 Task: Look for space in Málaga, Spain from 4th June, 2023 to 8th June, 2023 for 2 adults in price range Rs.8000 to Rs.16000. Place can be private room with 1  bedroom having 1 bed and 1 bathroom. Property type can be house, flat, guest house, hotel. Booking option can be shelf check-in. Required host language is English.
Action: Mouse moved to (253, 137)
Screenshot: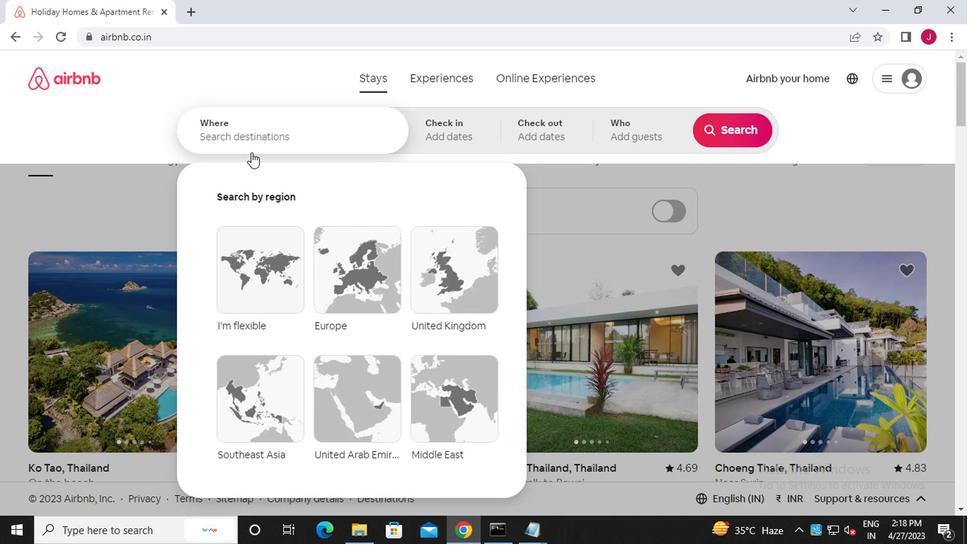 
Action: Mouse pressed left at (253, 137)
Screenshot: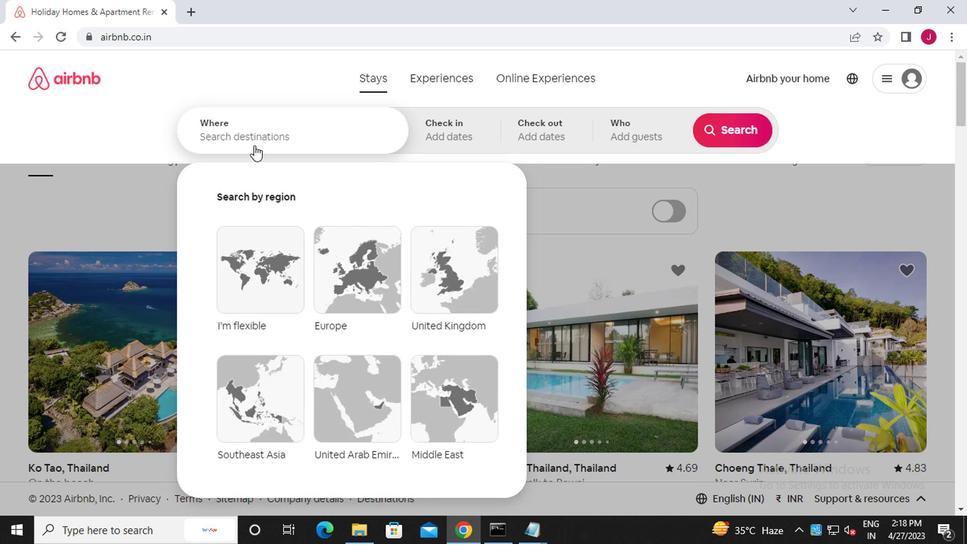 
Action: Mouse moved to (250, 137)
Screenshot: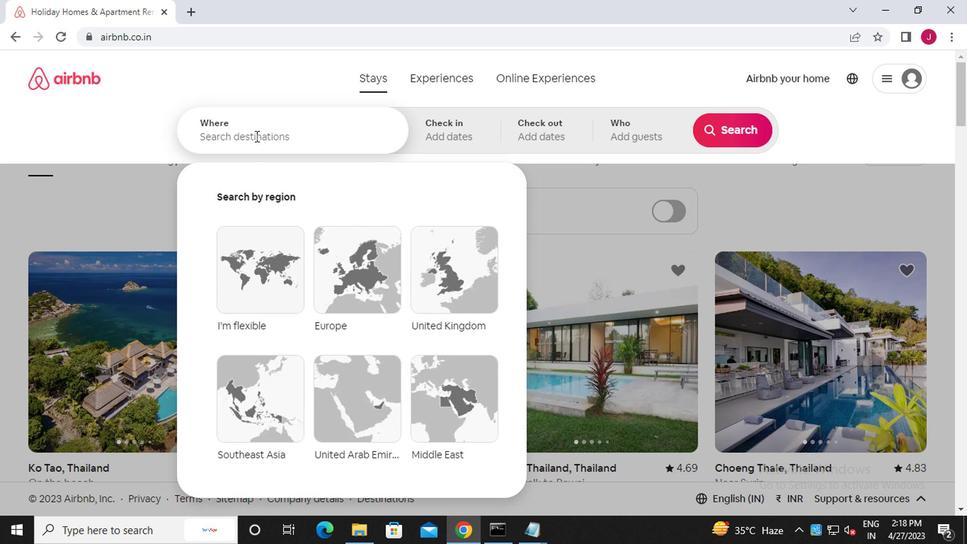 
Action: Key pressed m<Key.caps_lock>alaga
Screenshot: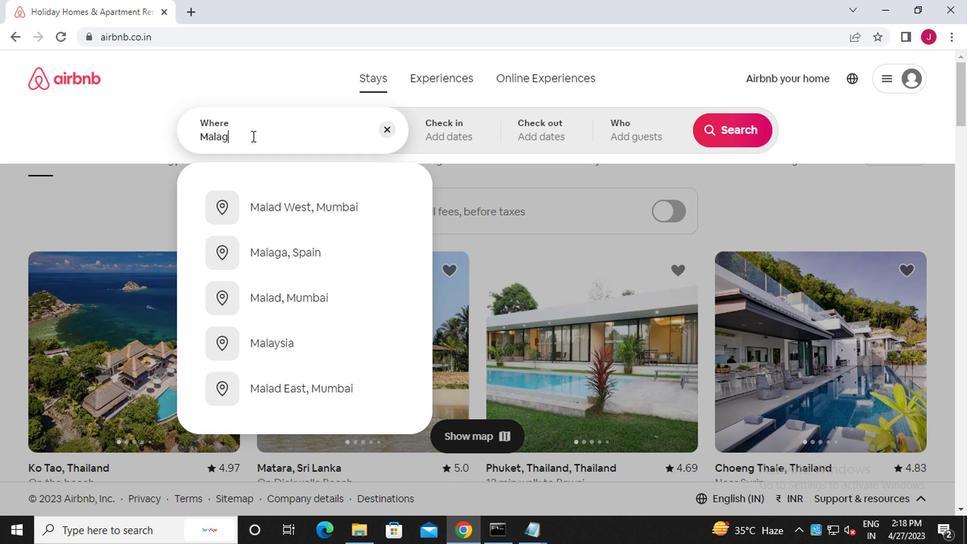 
Action: Mouse moved to (292, 203)
Screenshot: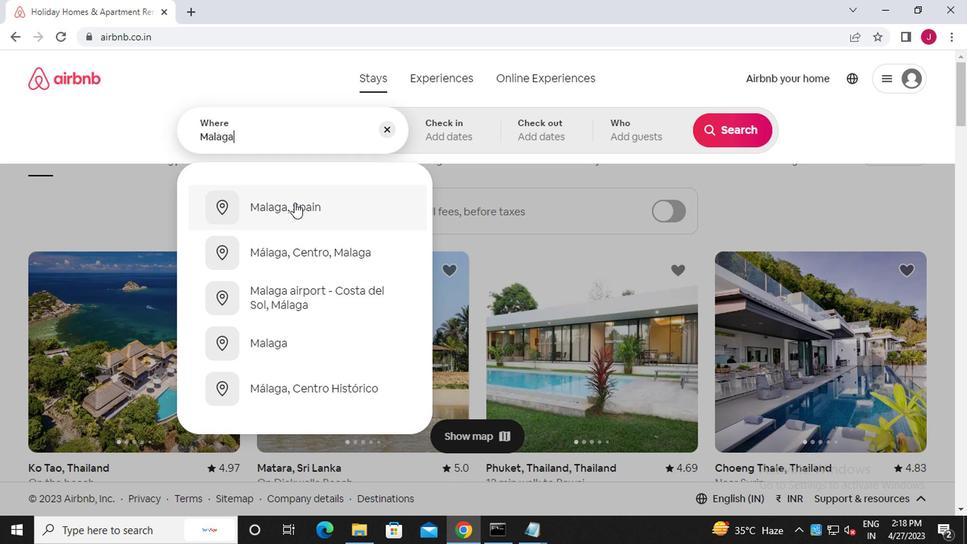 
Action: Mouse pressed left at (292, 203)
Screenshot: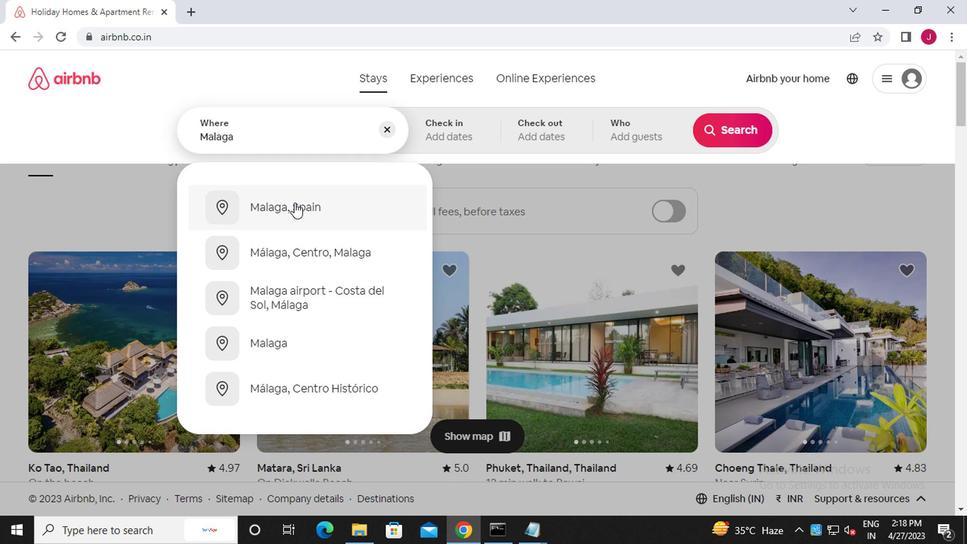 
Action: Mouse moved to (722, 243)
Screenshot: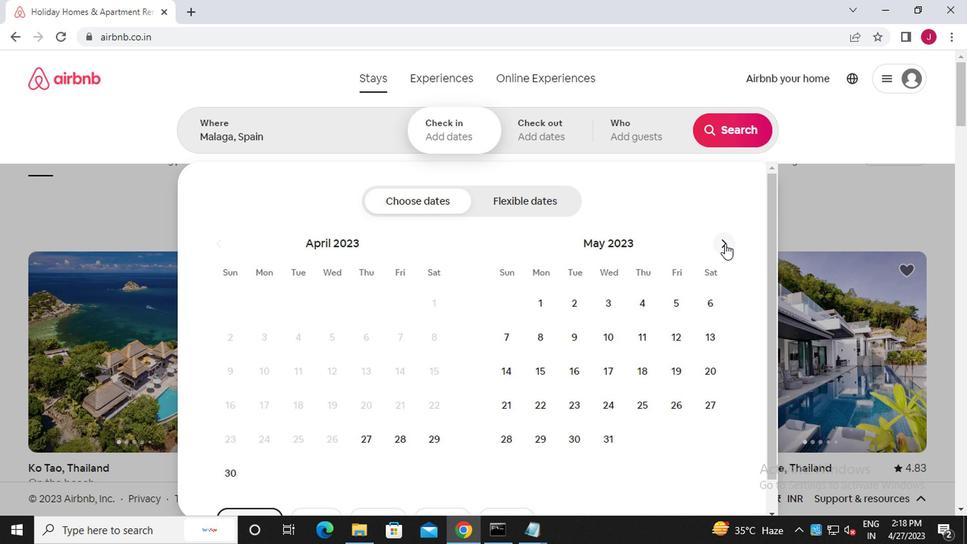 
Action: Mouse pressed left at (722, 243)
Screenshot: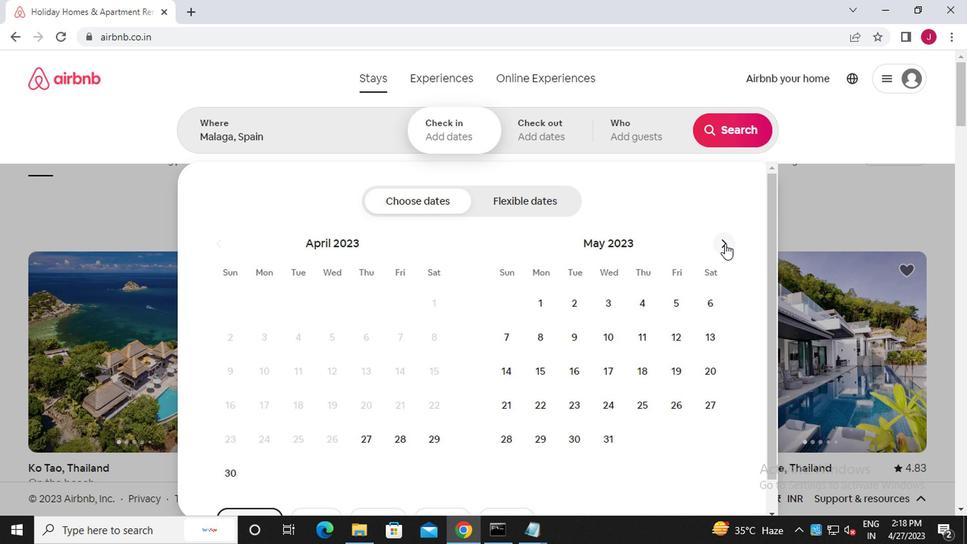 
Action: Mouse moved to (515, 330)
Screenshot: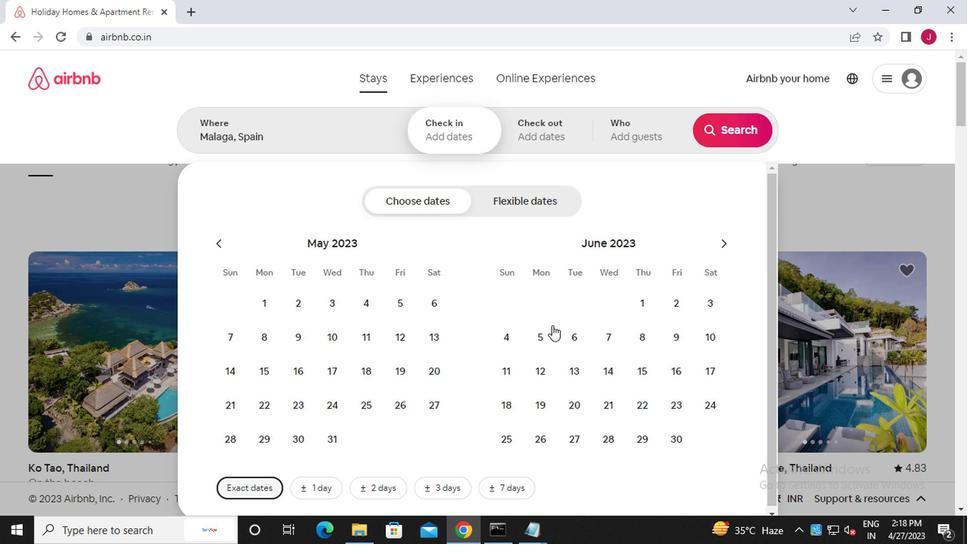 
Action: Mouse pressed left at (515, 330)
Screenshot: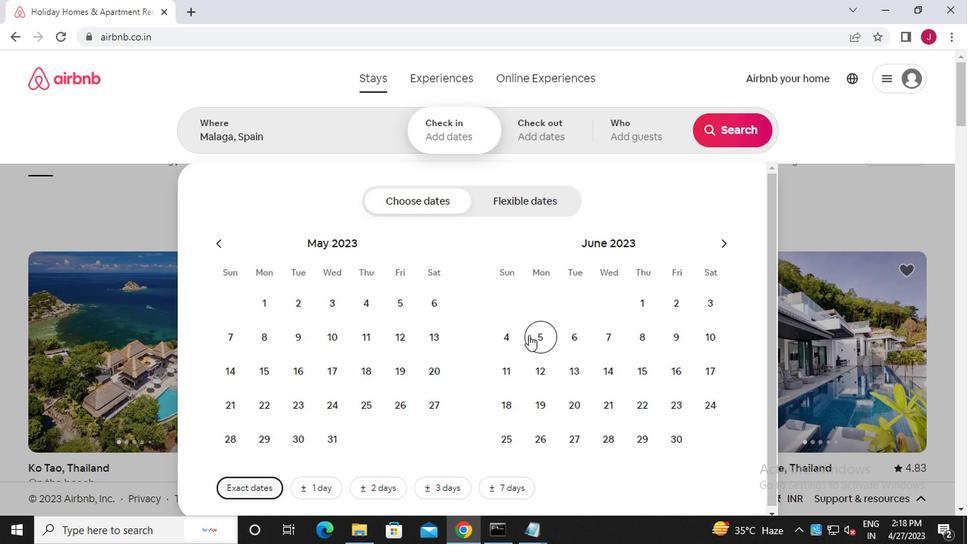 
Action: Mouse moved to (651, 332)
Screenshot: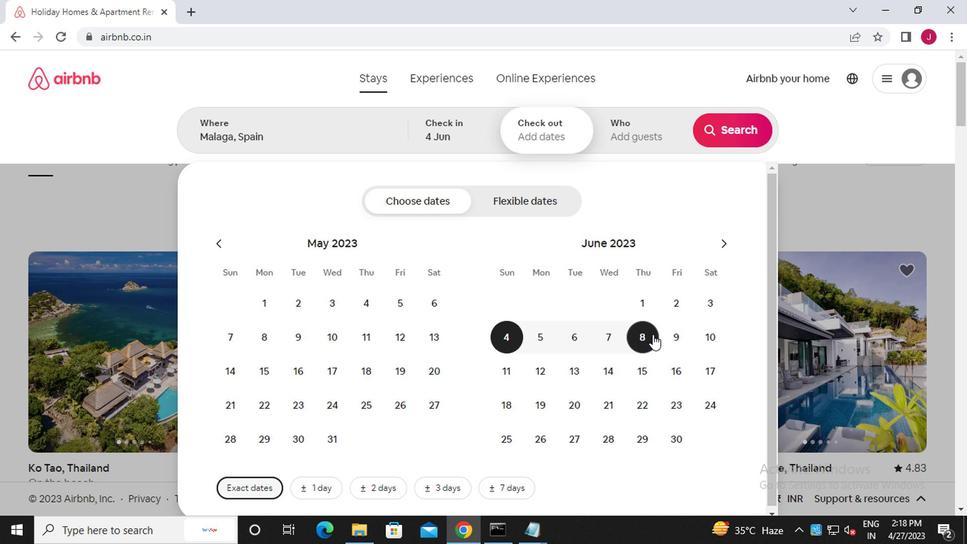 
Action: Mouse pressed left at (651, 332)
Screenshot: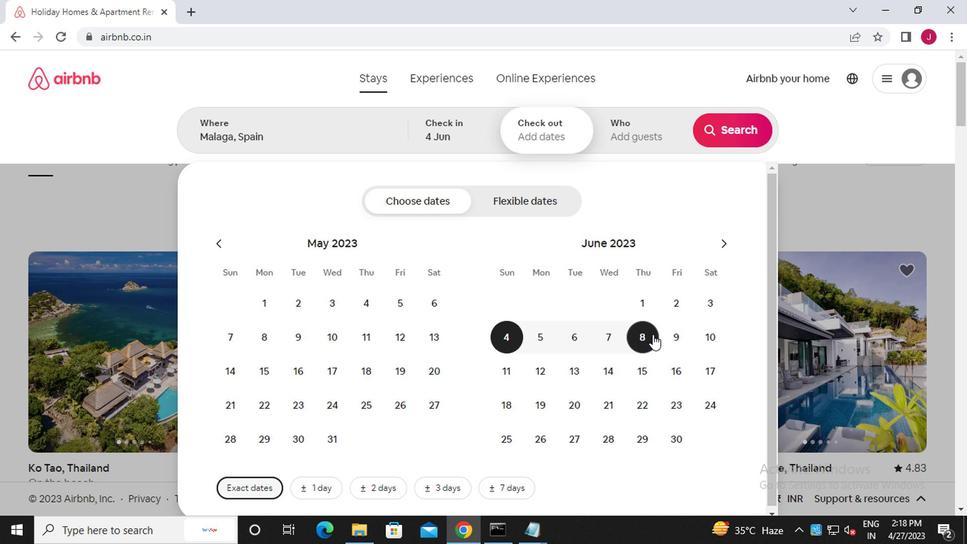 
Action: Mouse moved to (650, 140)
Screenshot: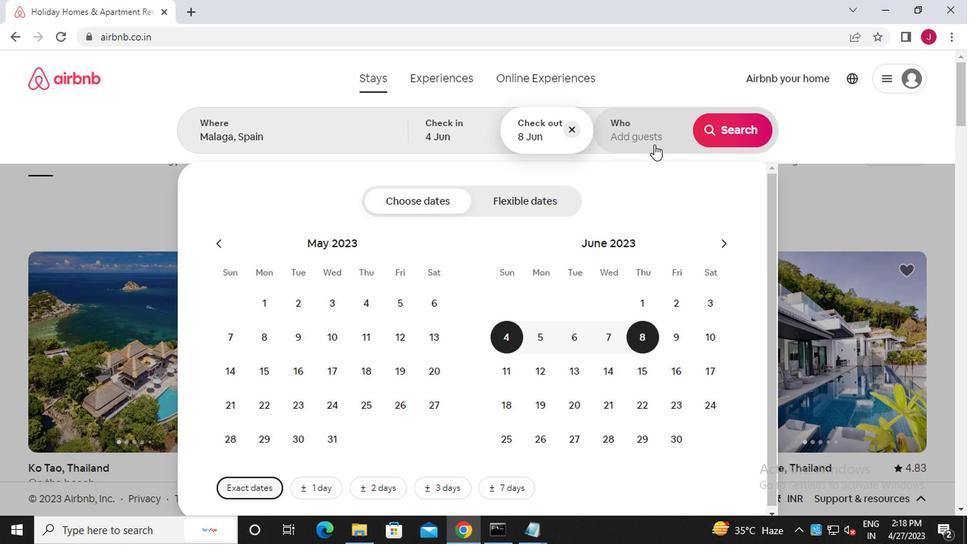 
Action: Mouse pressed left at (650, 140)
Screenshot: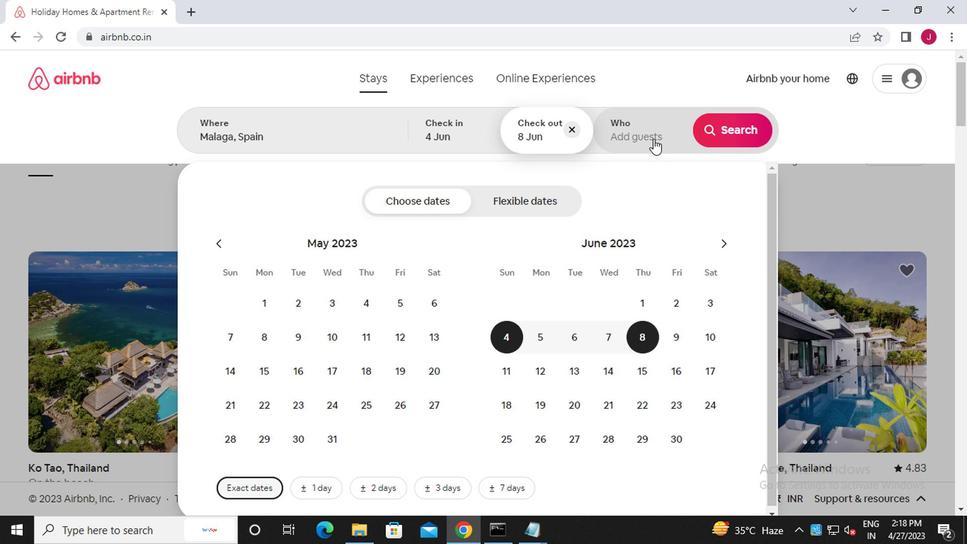 
Action: Mouse moved to (731, 207)
Screenshot: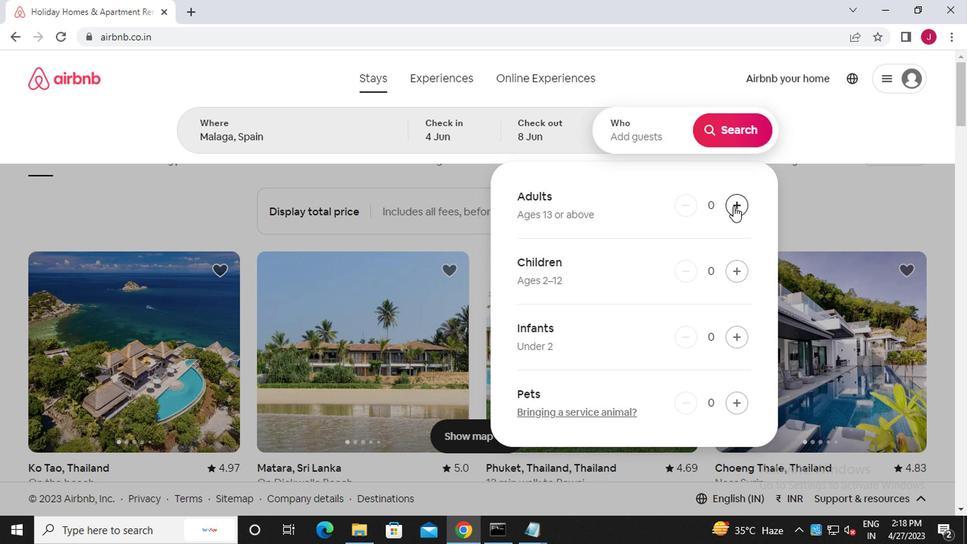 
Action: Mouse pressed left at (731, 207)
Screenshot: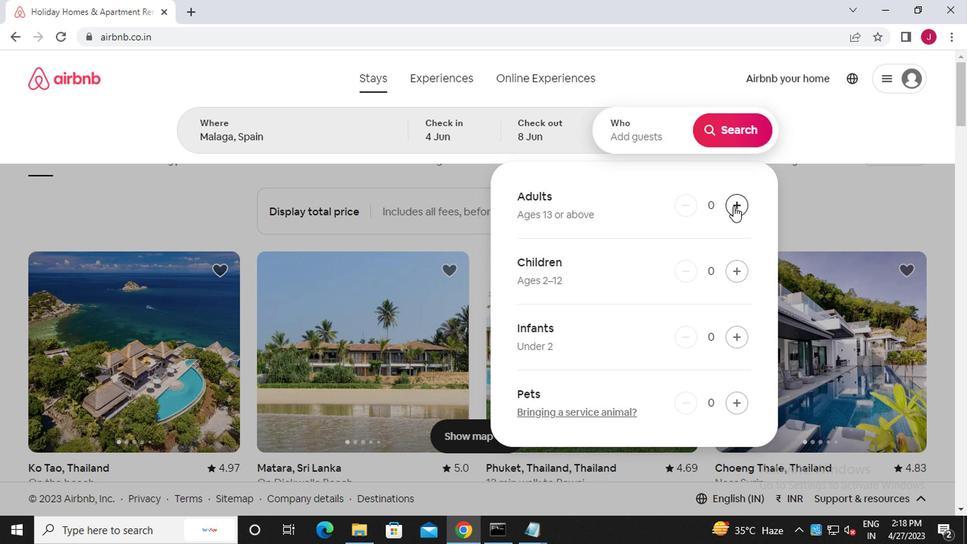 
Action: Mouse moved to (732, 207)
Screenshot: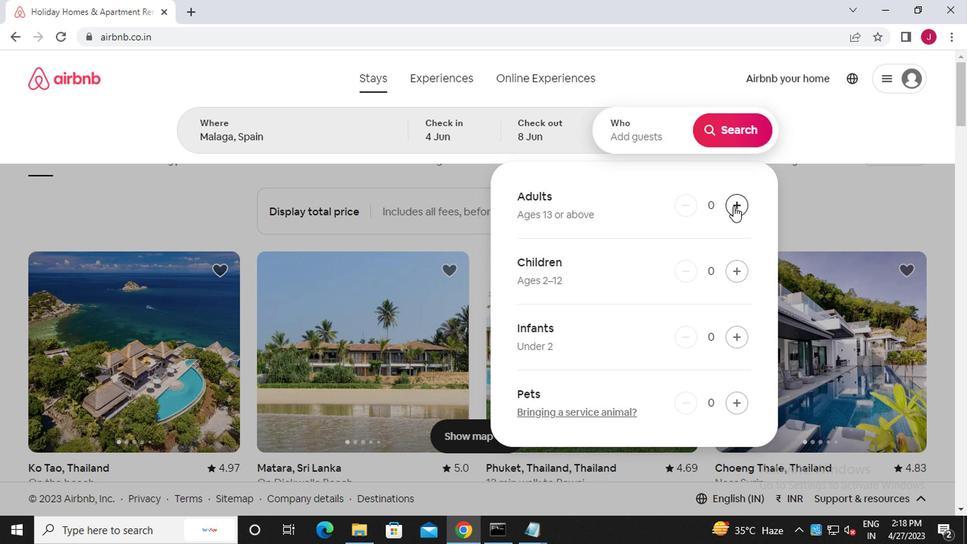 
Action: Mouse pressed left at (732, 207)
Screenshot: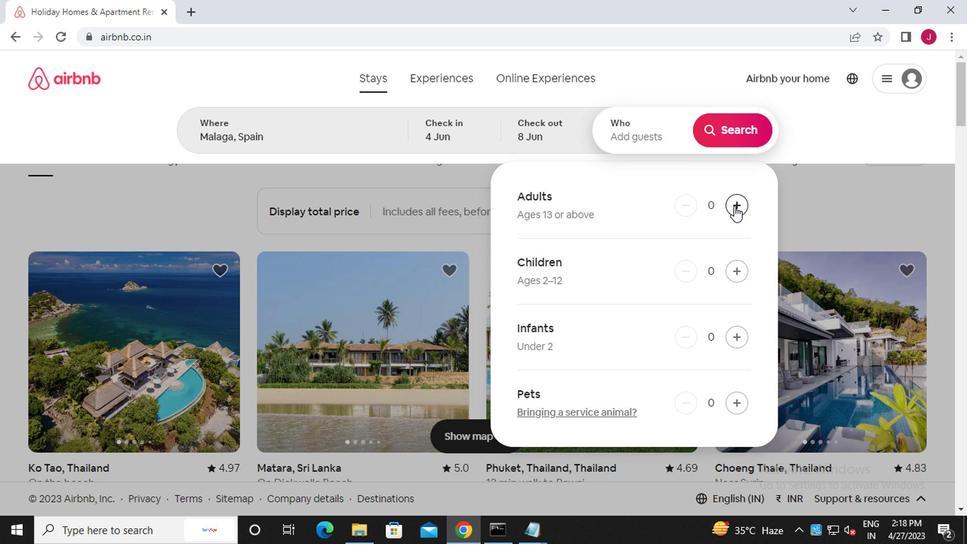 
Action: Mouse moved to (733, 130)
Screenshot: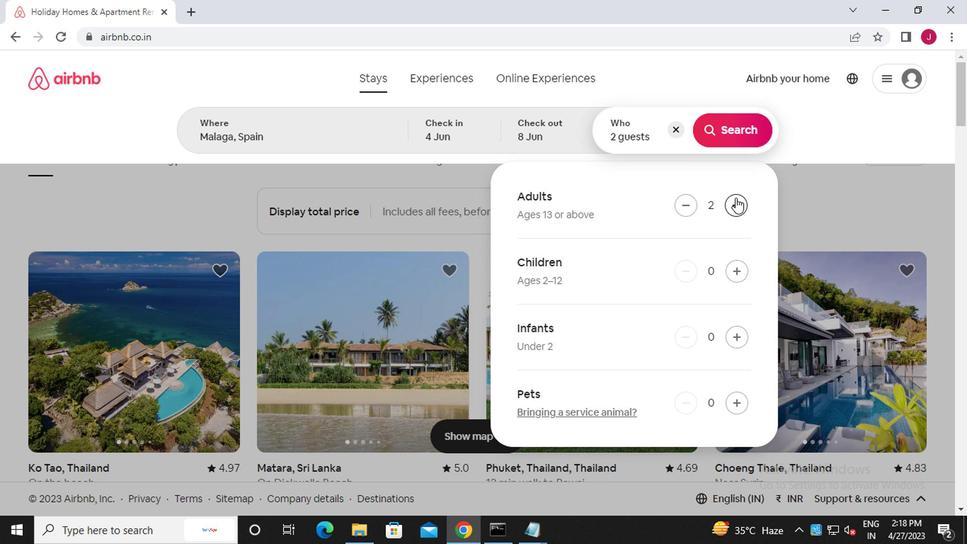 
Action: Mouse pressed left at (733, 130)
Screenshot: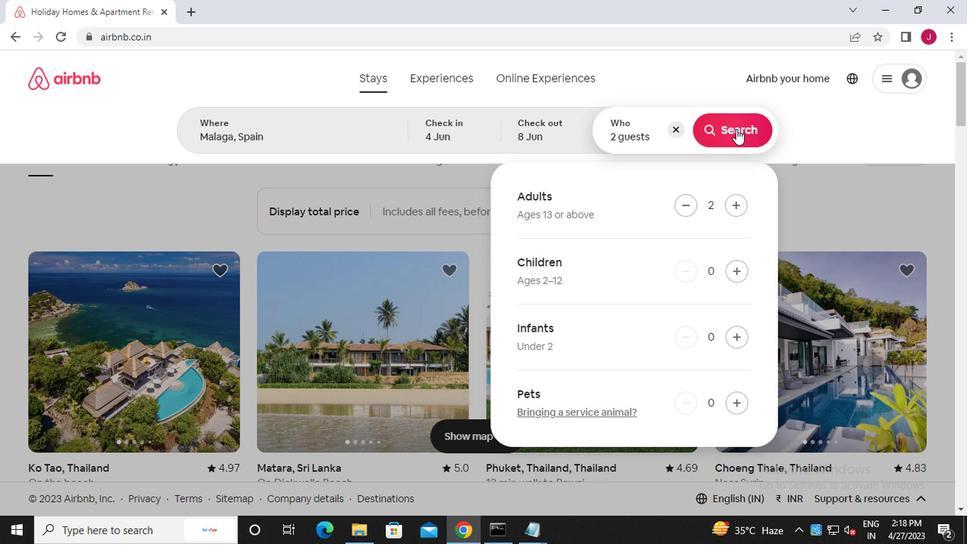 
Action: Mouse moved to (911, 138)
Screenshot: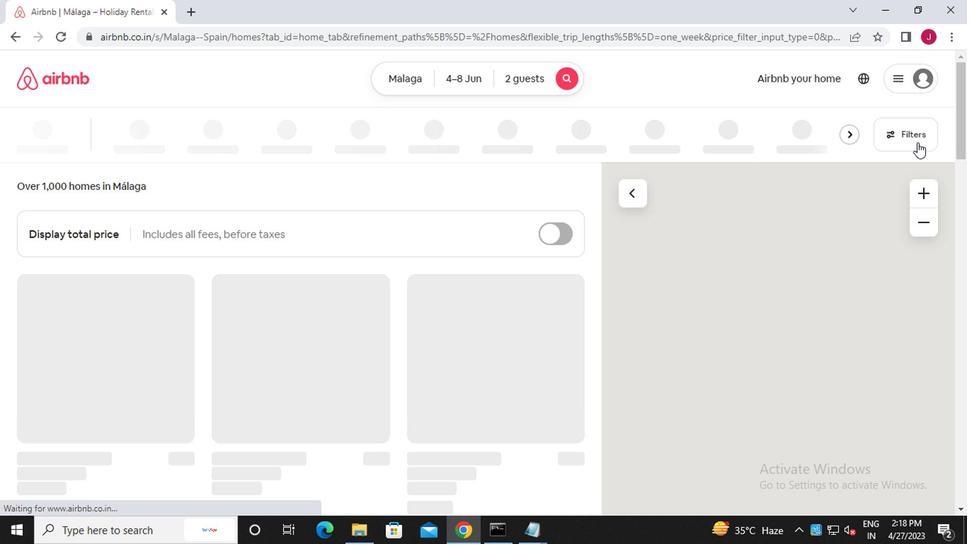 
Action: Mouse pressed left at (911, 138)
Screenshot: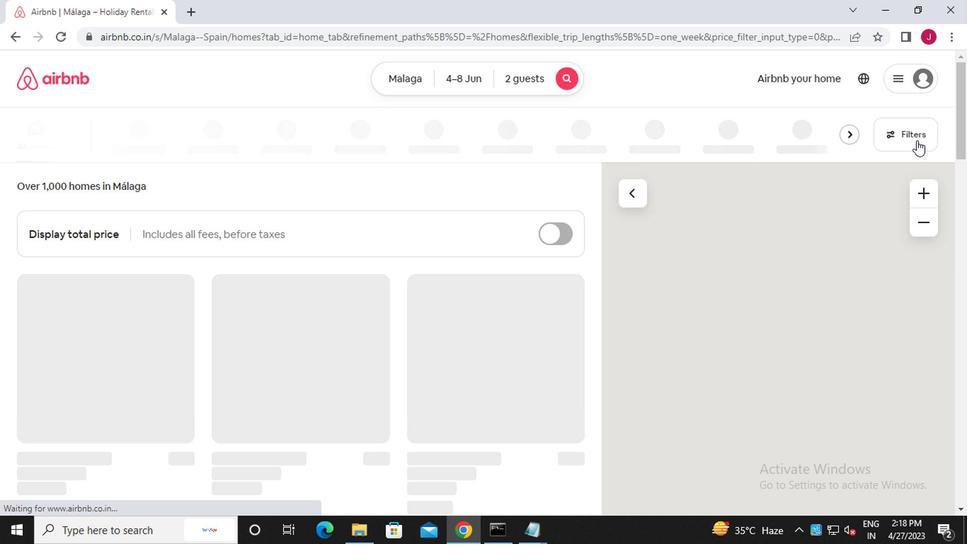
Action: Mouse moved to (325, 310)
Screenshot: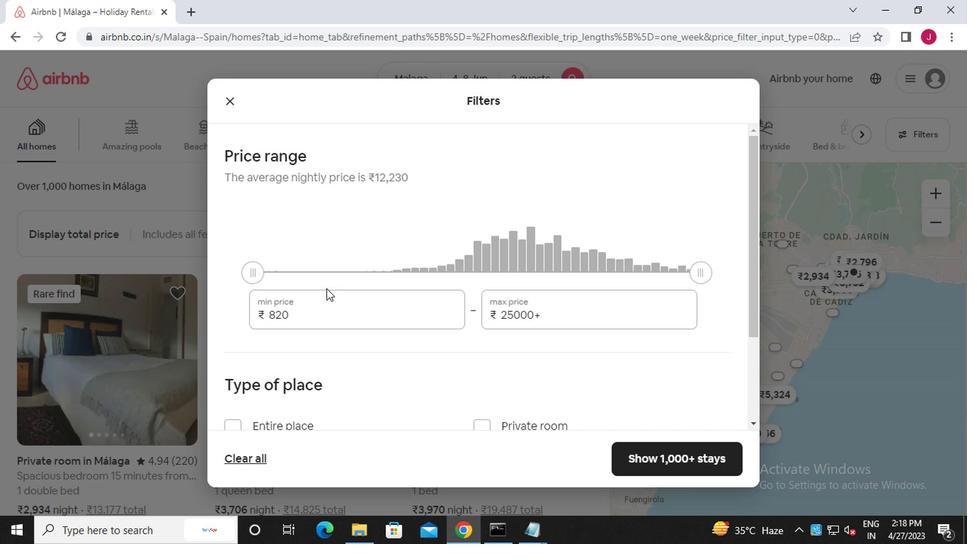 
Action: Mouse pressed left at (325, 310)
Screenshot: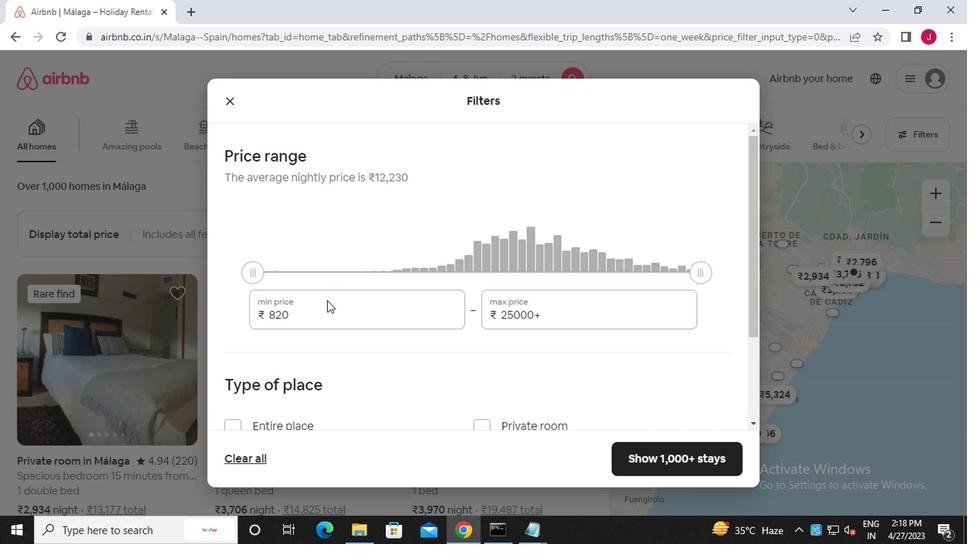 
Action: Mouse moved to (314, 306)
Screenshot: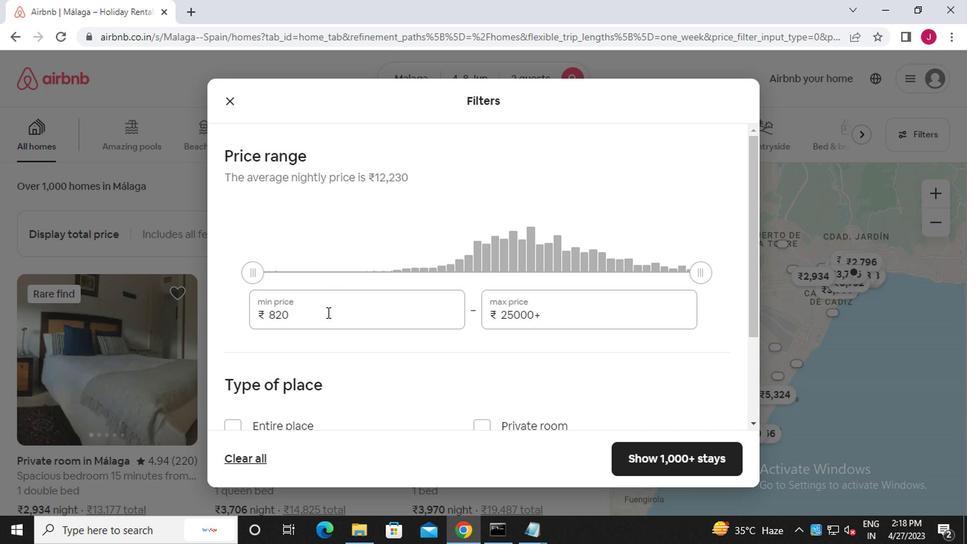 
Action: Key pressed <Key.backspace><Key.backspace><<96>><<96>><<96>>
Screenshot: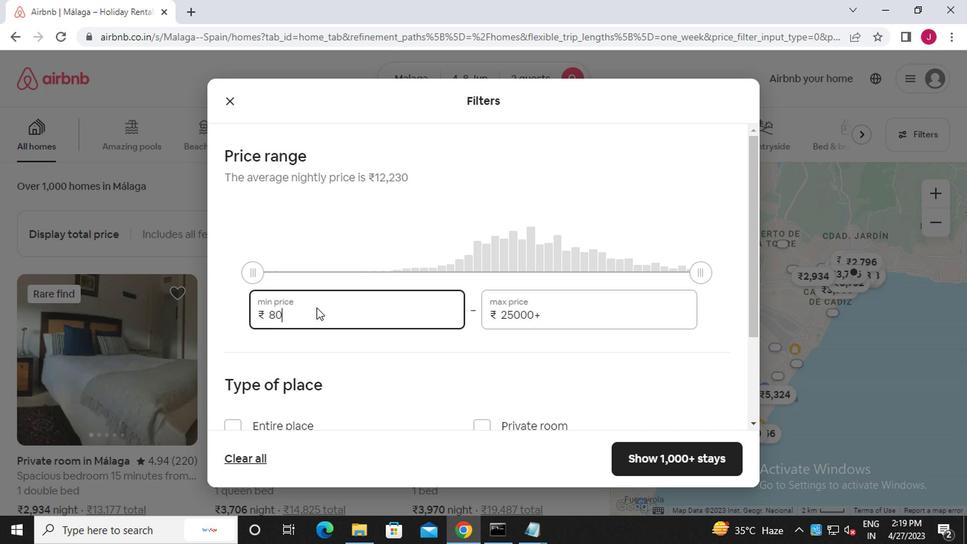 
Action: Mouse moved to (581, 306)
Screenshot: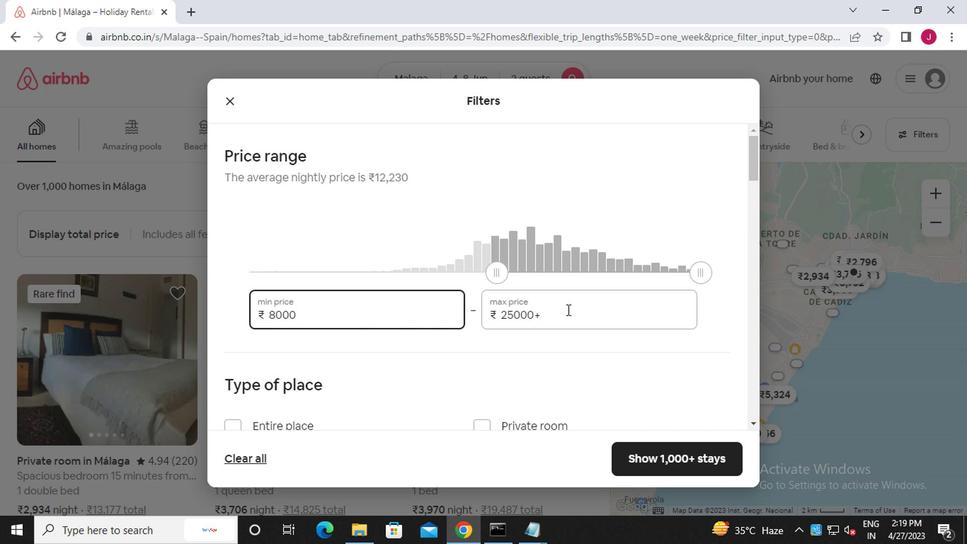
Action: Mouse pressed left at (581, 306)
Screenshot: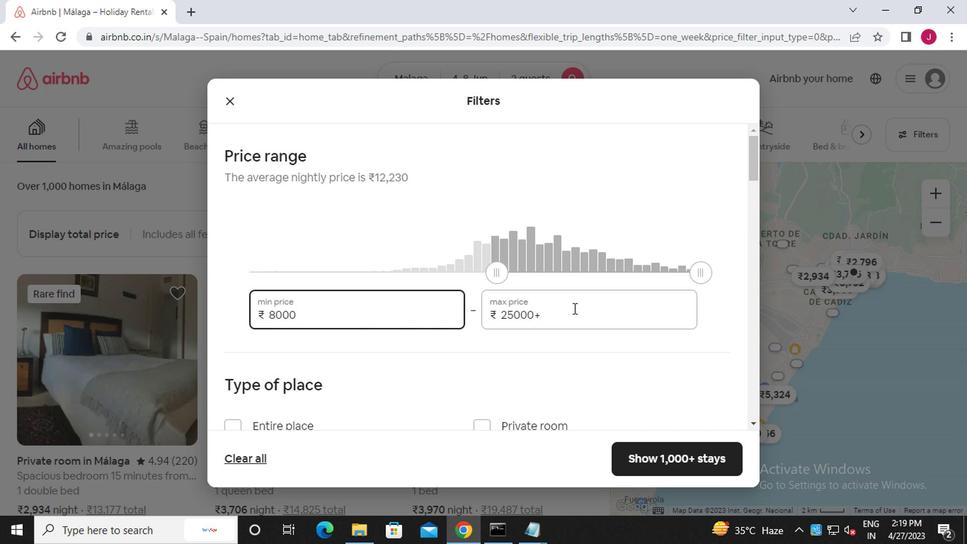 
Action: Mouse moved to (579, 306)
Screenshot: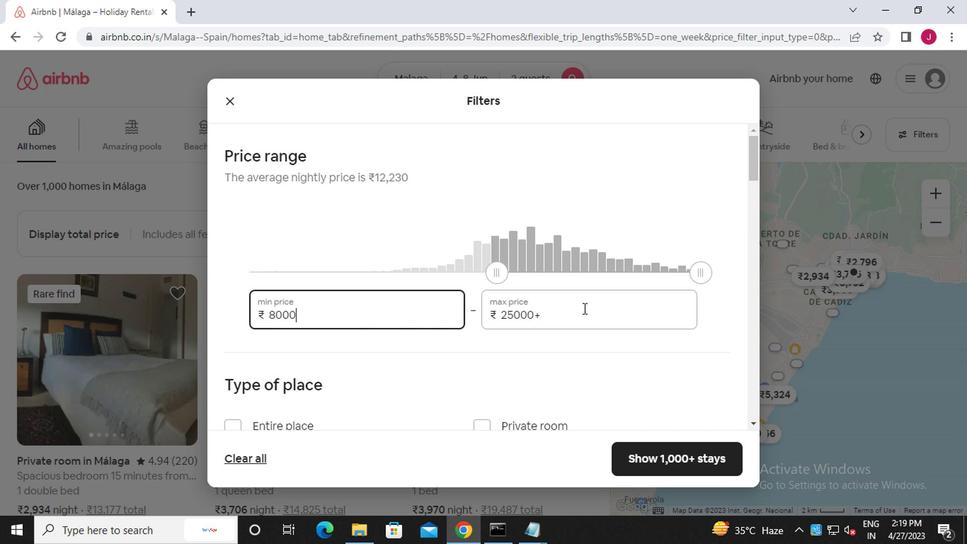 
Action: Key pressed <Key.backspace><Key.backspace><Key.backspace><Key.backspace><Key.backspace><Key.backspace><Key.backspace><Key.backspace><Key.backspace><Key.backspace><Key.backspace><Key.backspace><<97>><<102>><<96>><<96>><<96>>
Screenshot: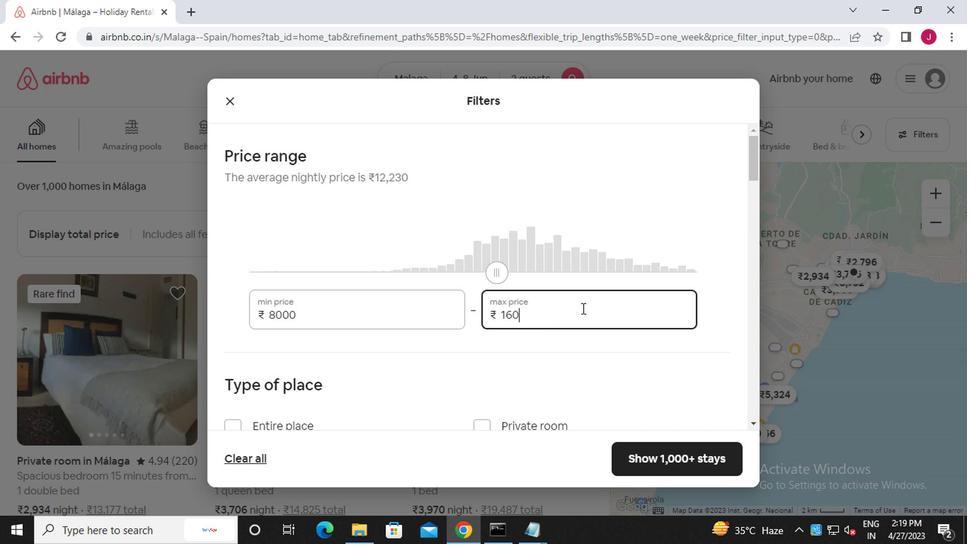 
Action: Mouse moved to (579, 306)
Screenshot: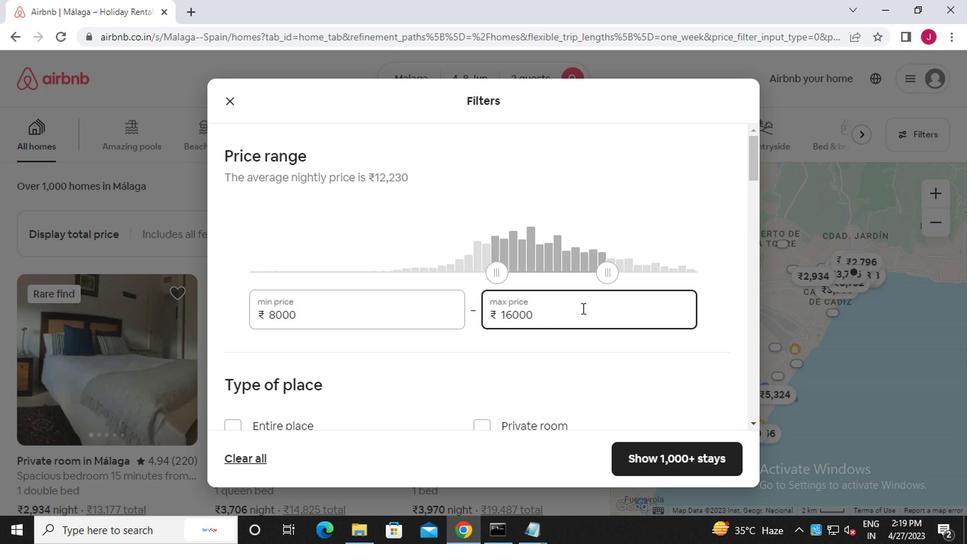 
Action: Mouse scrolled (579, 305) with delta (0, -1)
Screenshot: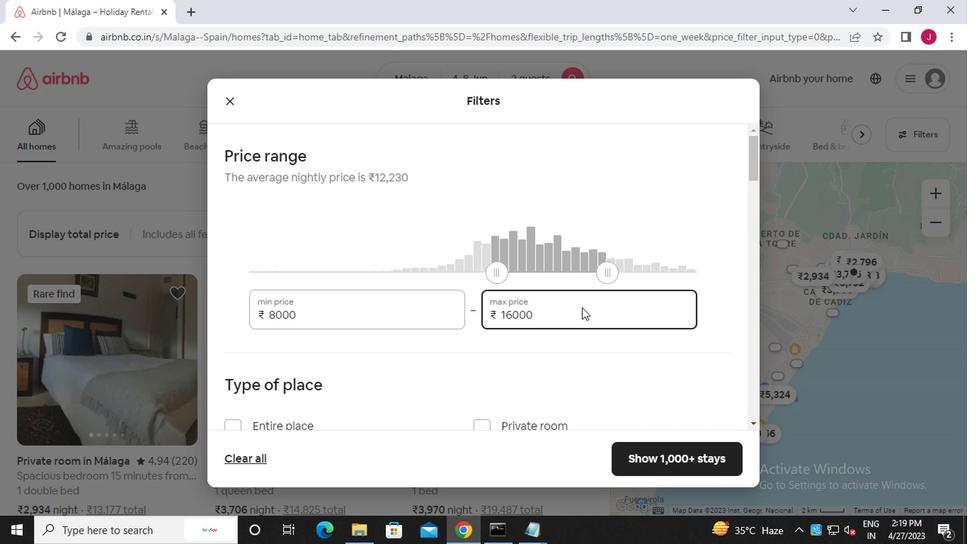 
Action: Mouse moved to (578, 306)
Screenshot: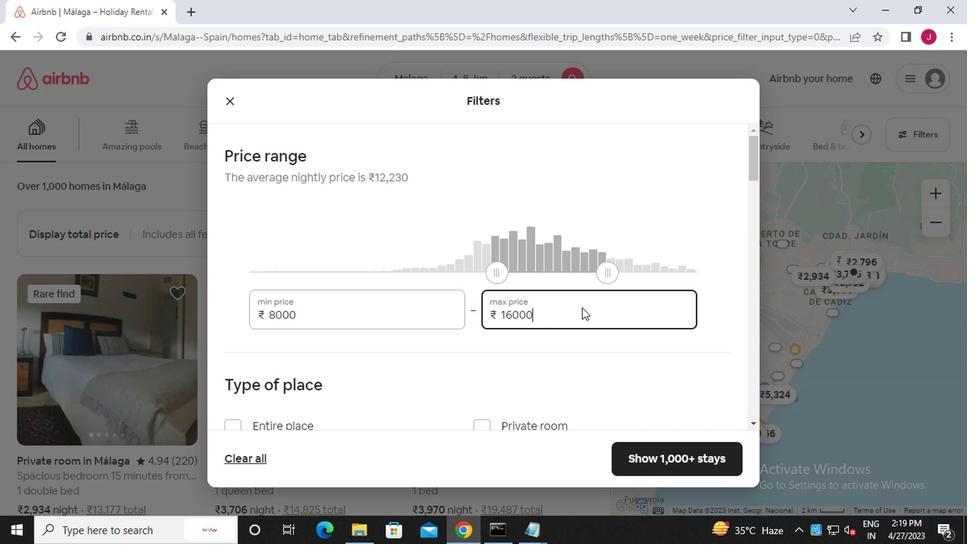 
Action: Mouse scrolled (578, 305) with delta (0, -1)
Screenshot: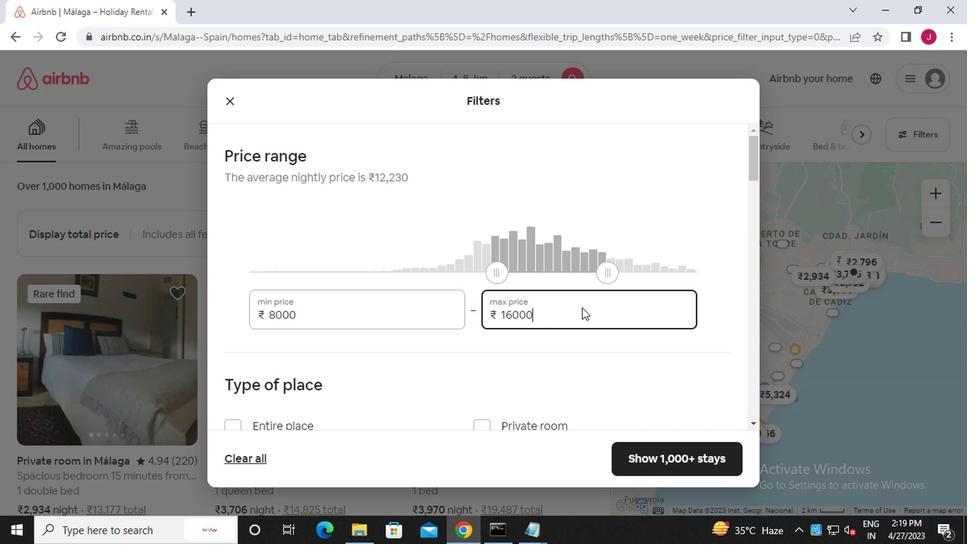 
Action: Mouse moved to (487, 287)
Screenshot: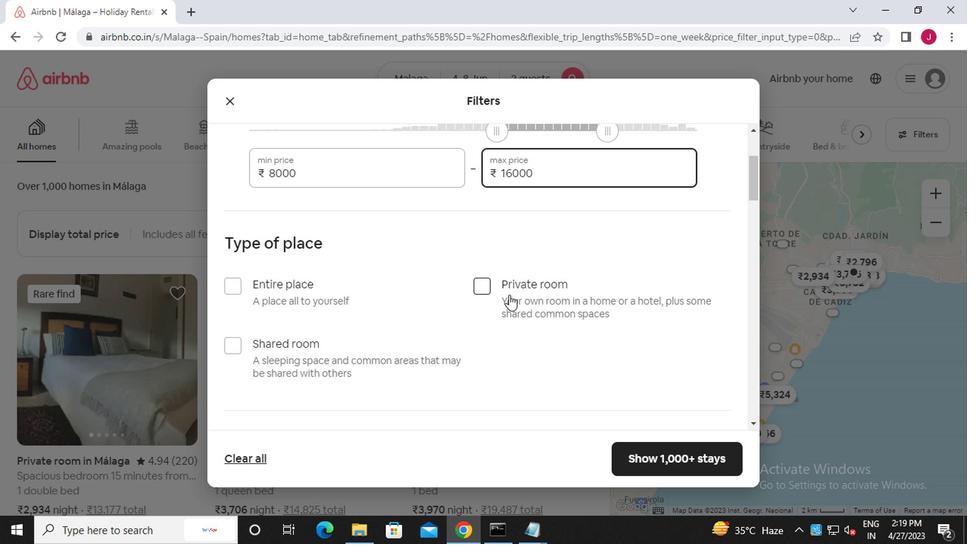 
Action: Mouse pressed left at (487, 287)
Screenshot: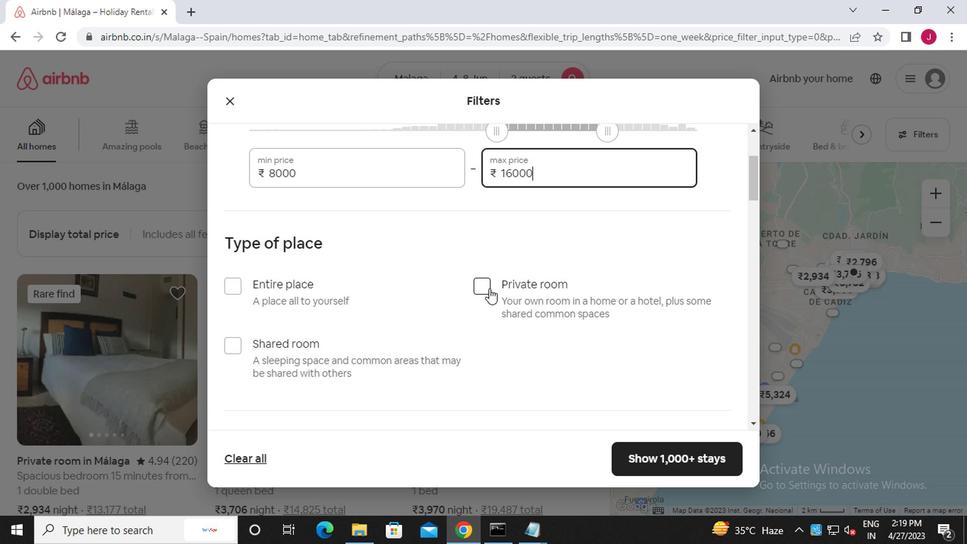 
Action: Mouse moved to (412, 319)
Screenshot: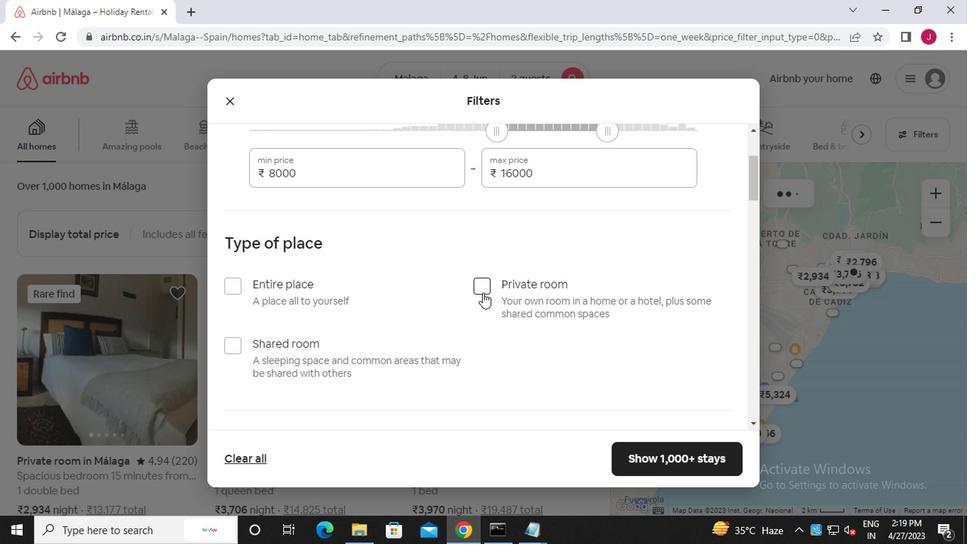
Action: Mouse scrolled (412, 318) with delta (0, -1)
Screenshot: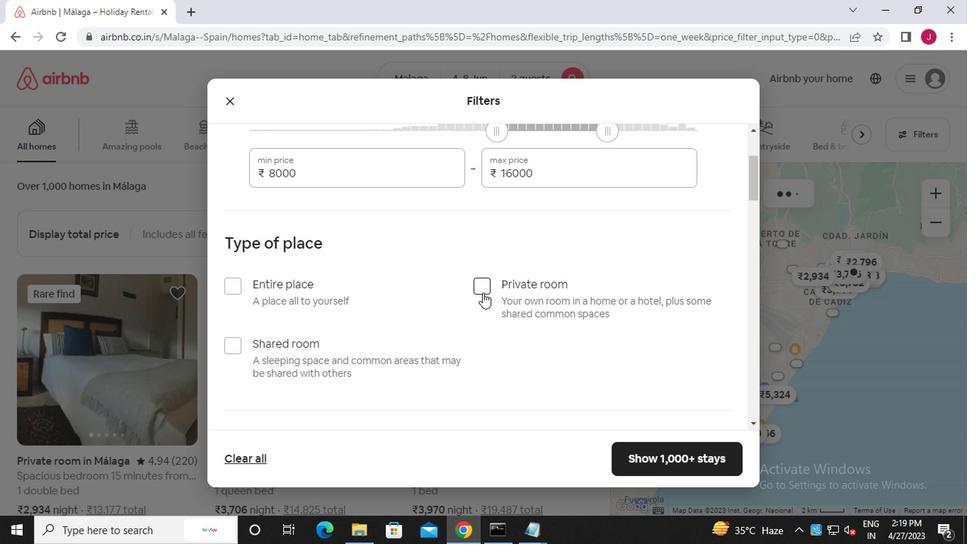 
Action: Mouse moved to (408, 319)
Screenshot: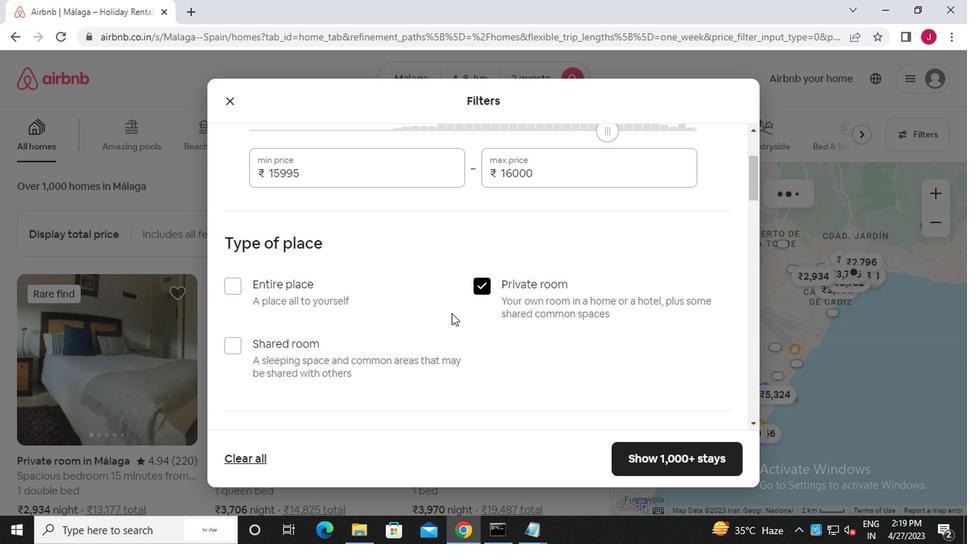 
Action: Mouse scrolled (408, 318) with delta (0, -1)
Screenshot: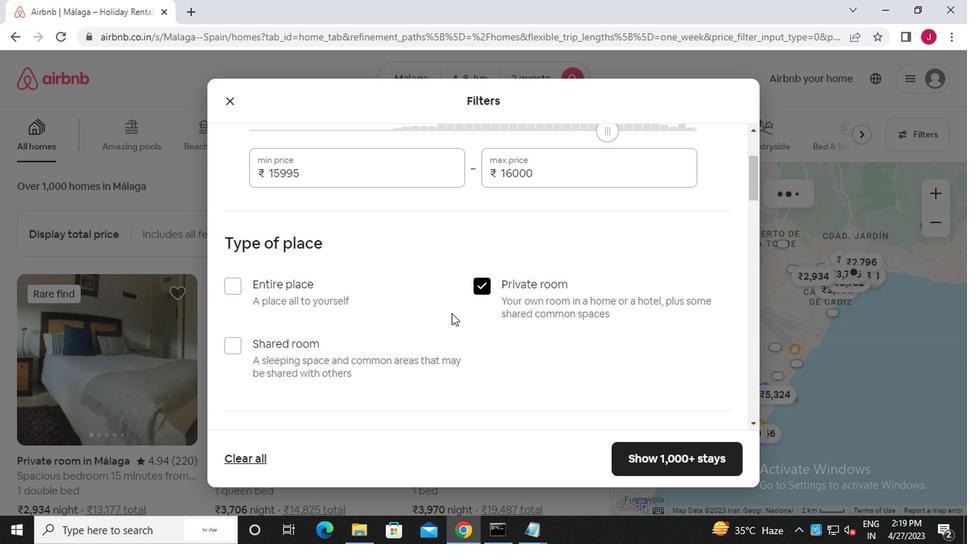 
Action: Mouse moved to (404, 319)
Screenshot: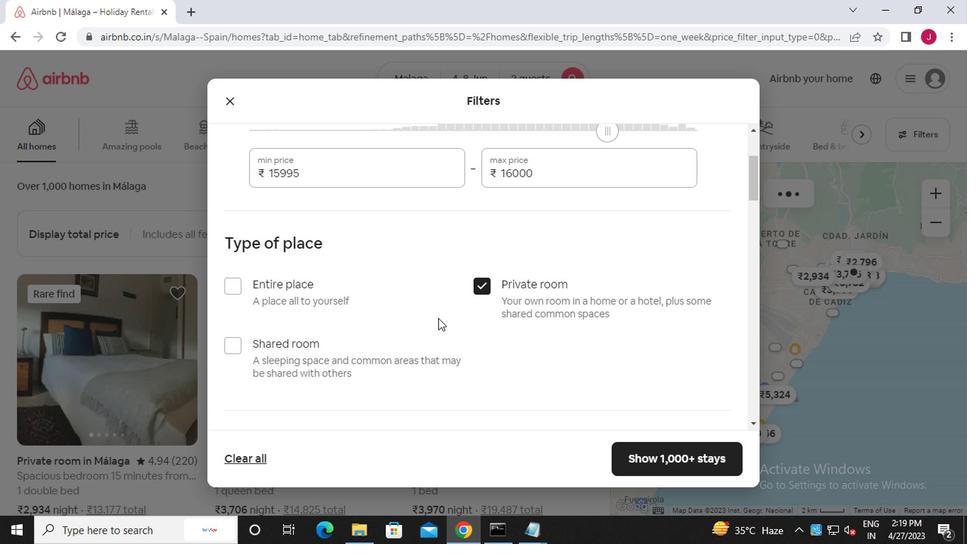 
Action: Mouse scrolled (404, 318) with delta (0, -1)
Screenshot: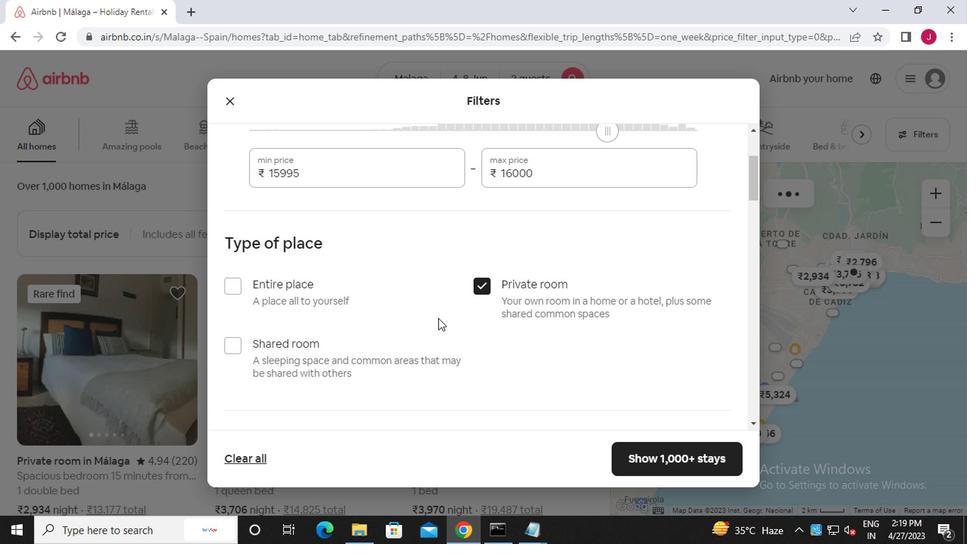 
Action: Mouse moved to (404, 319)
Screenshot: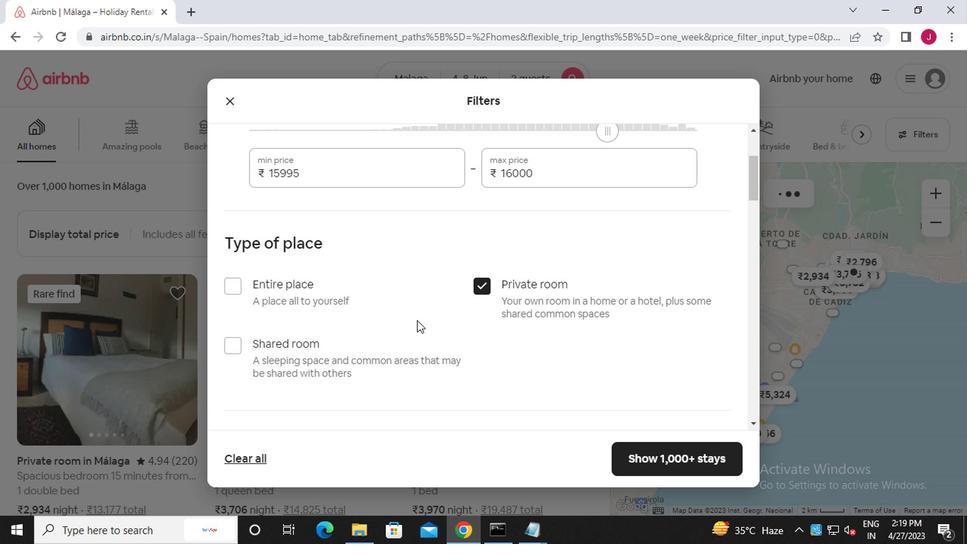 
Action: Mouse scrolled (404, 318) with delta (0, -1)
Screenshot: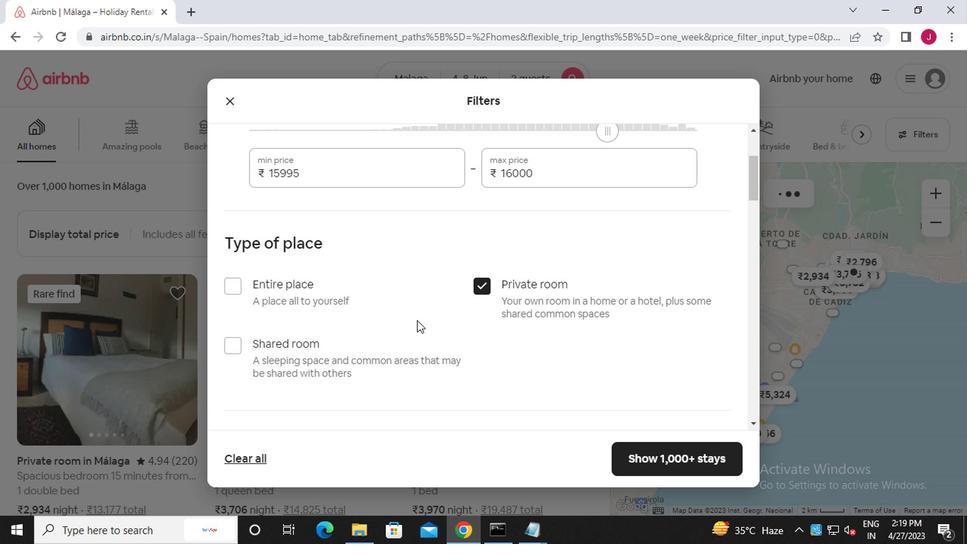 
Action: Mouse moved to (301, 236)
Screenshot: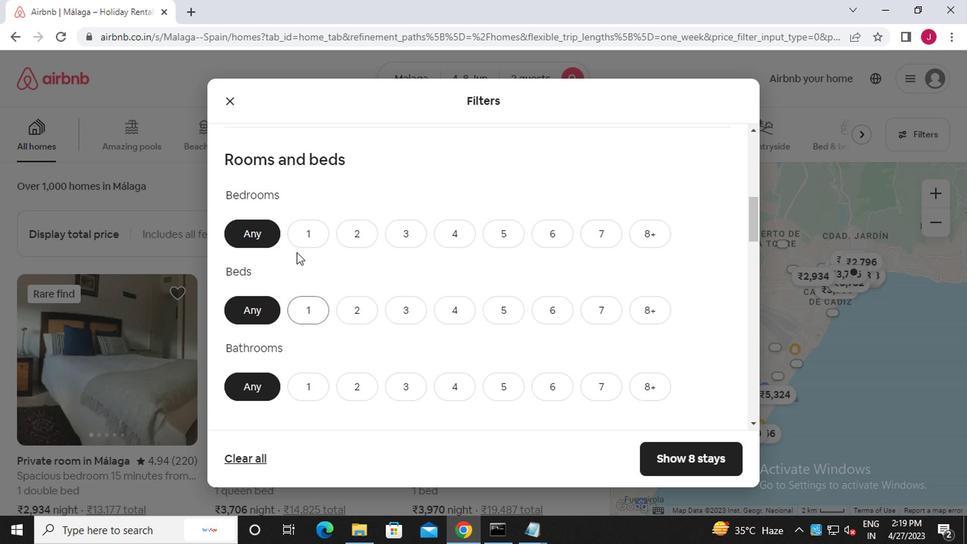 
Action: Mouse pressed left at (301, 236)
Screenshot: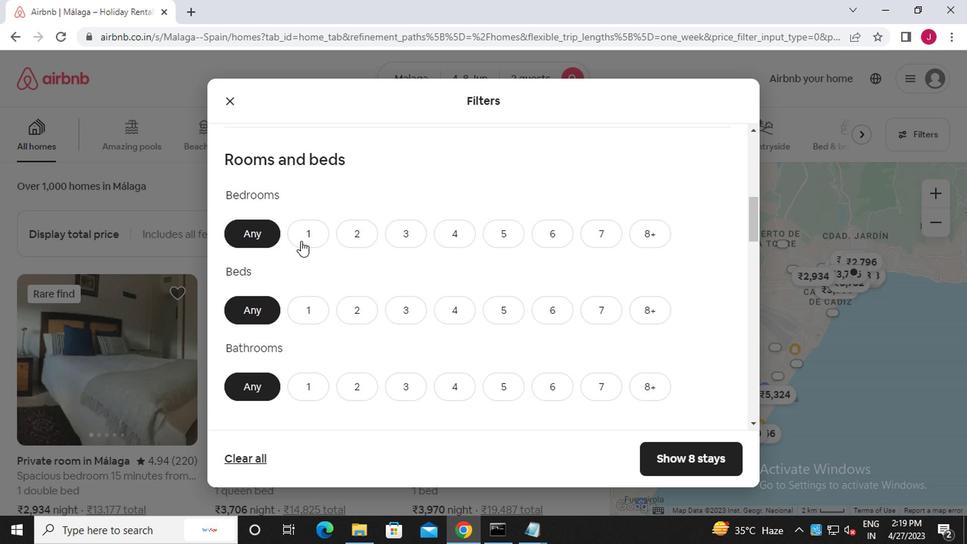 
Action: Mouse moved to (306, 311)
Screenshot: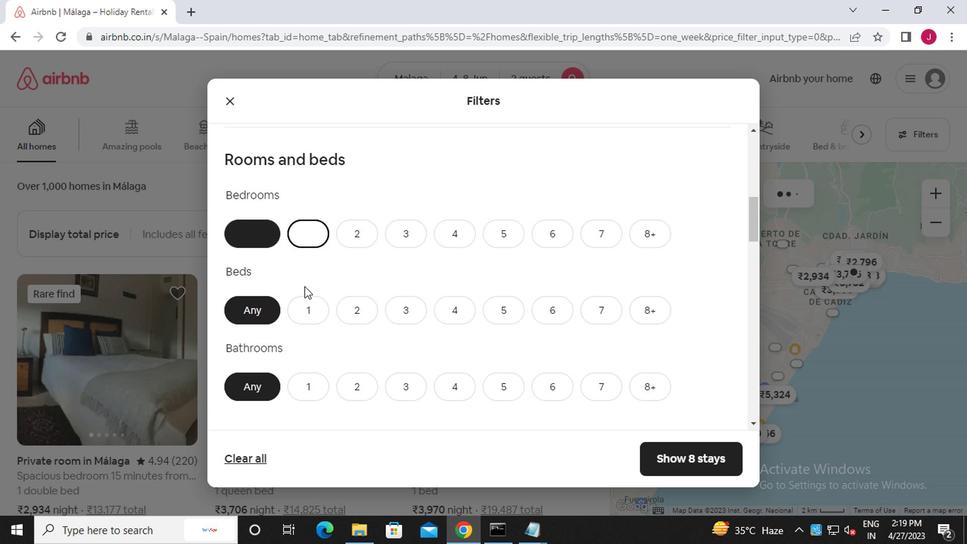 
Action: Mouse pressed left at (306, 311)
Screenshot: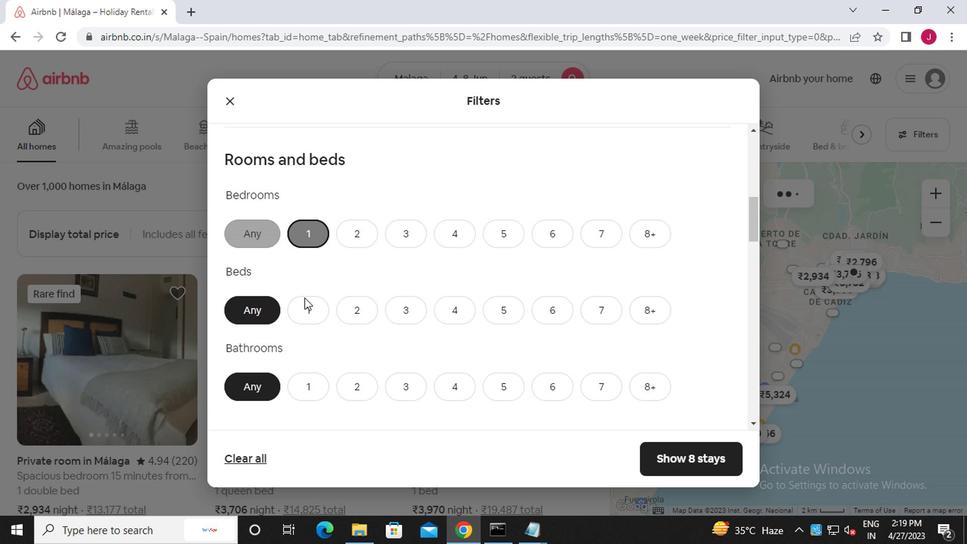
Action: Mouse moved to (314, 382)
Screenshot: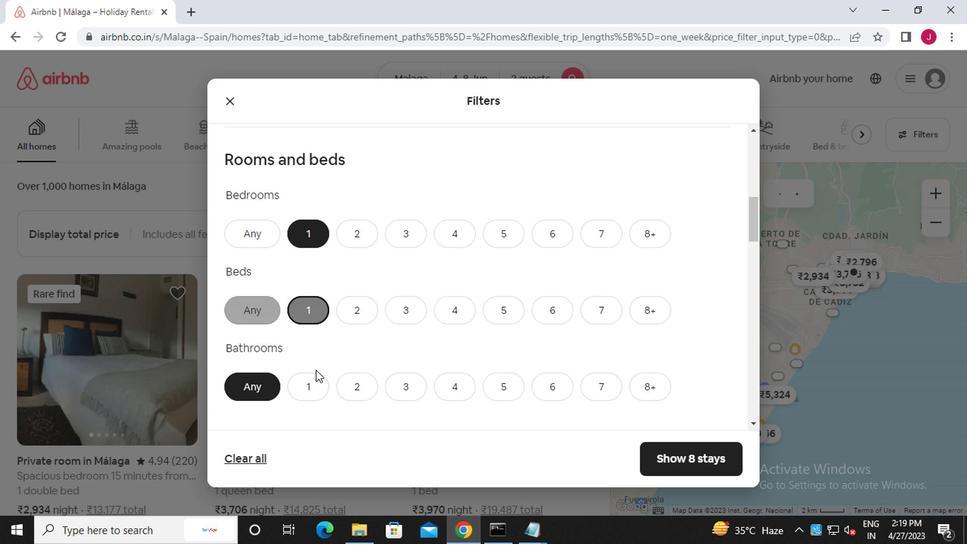 
Action: Mouse pressed left at (314, 382)
Screenshot: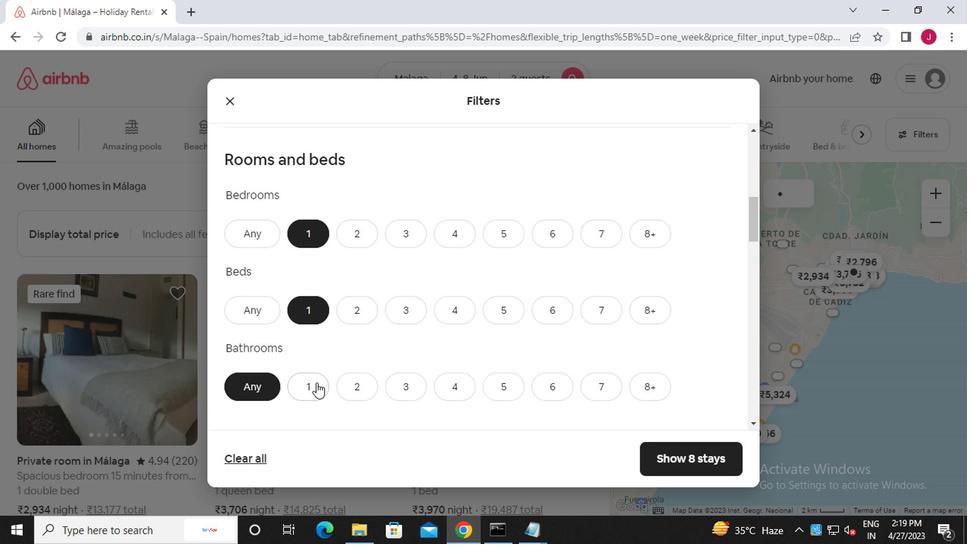 
Action: Mouse moved to (313, 383)
Screenshot: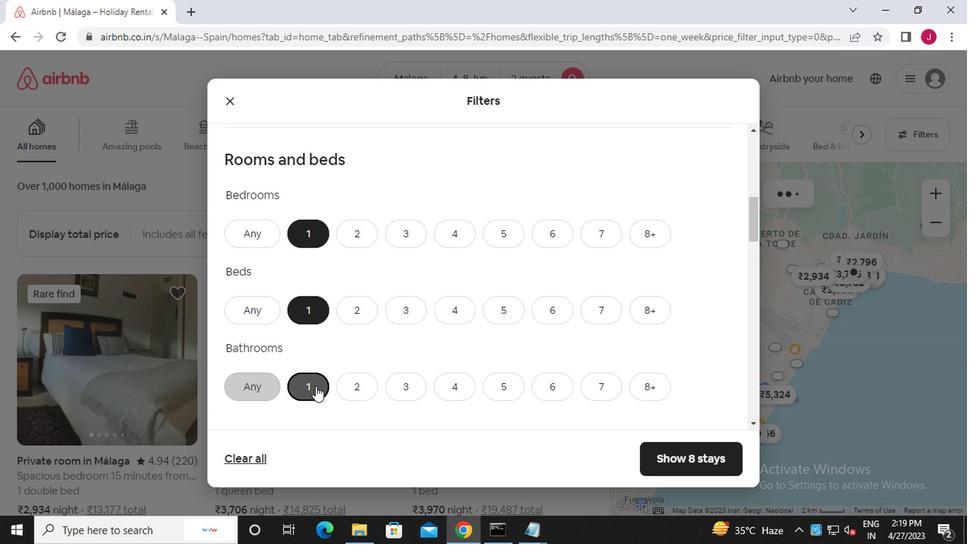 
Action: Mouse scrolled (313, 382) with delta (0, 0)
Screenshot: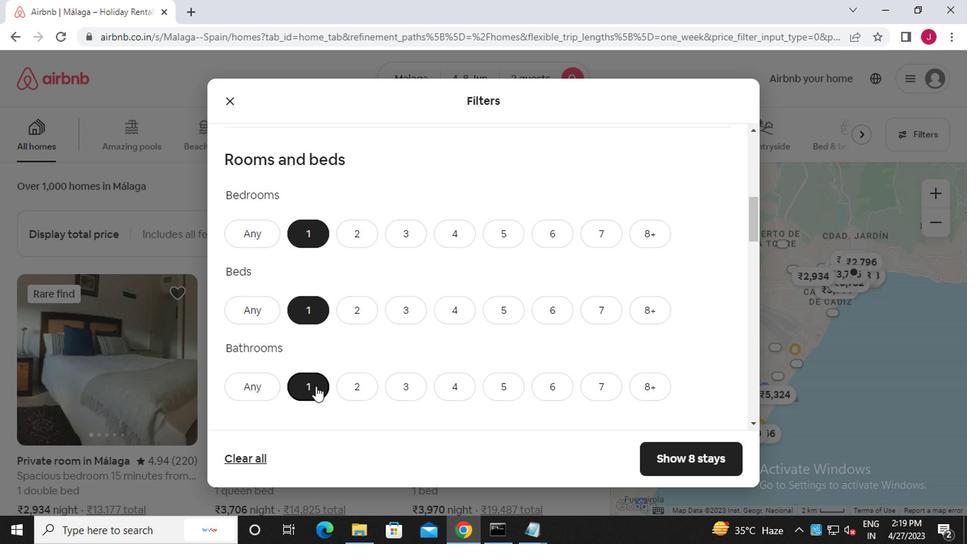 
Action: Mouse scrolled (313, 382) with delta (0, 0)
Screenshot: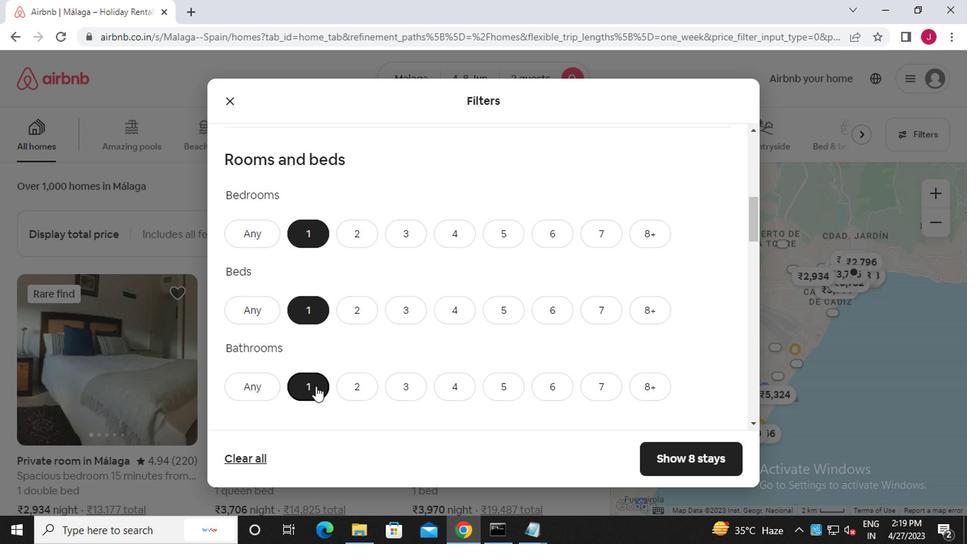 
Action: Mouse scrolled (313, 382) with delta (0, 0)
Screenshot: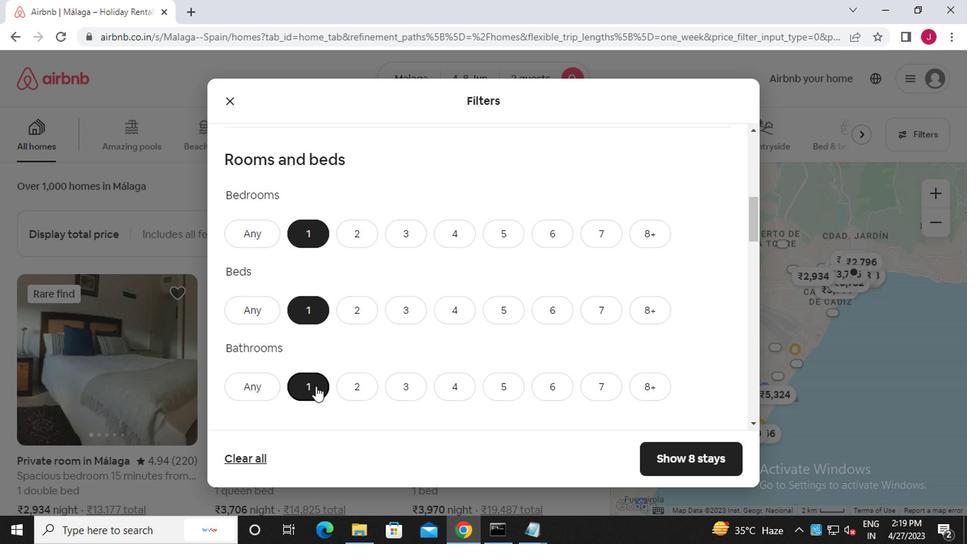 
Action: Mouse moved to (283, 341)
Screenshot: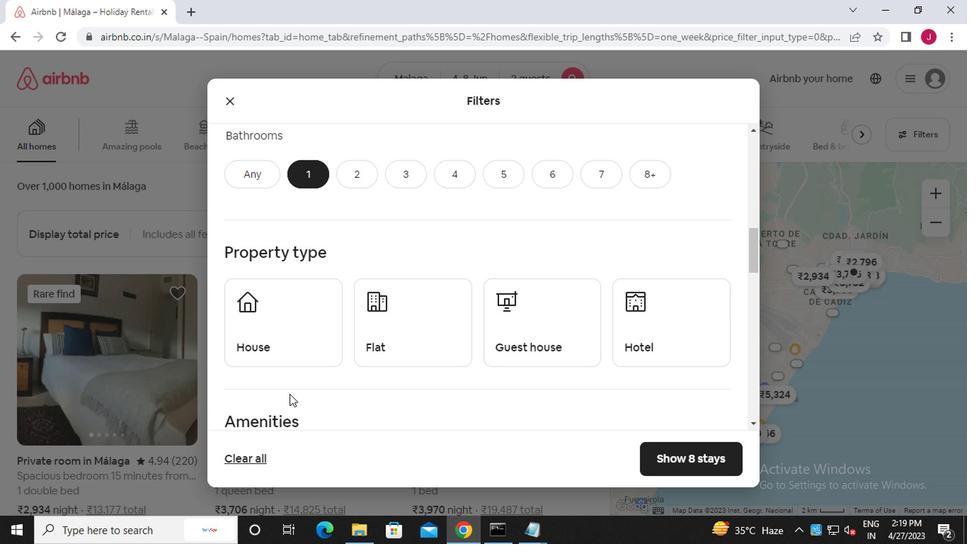 
Action: Mouse pressed left at (283, 341)
Screenshot: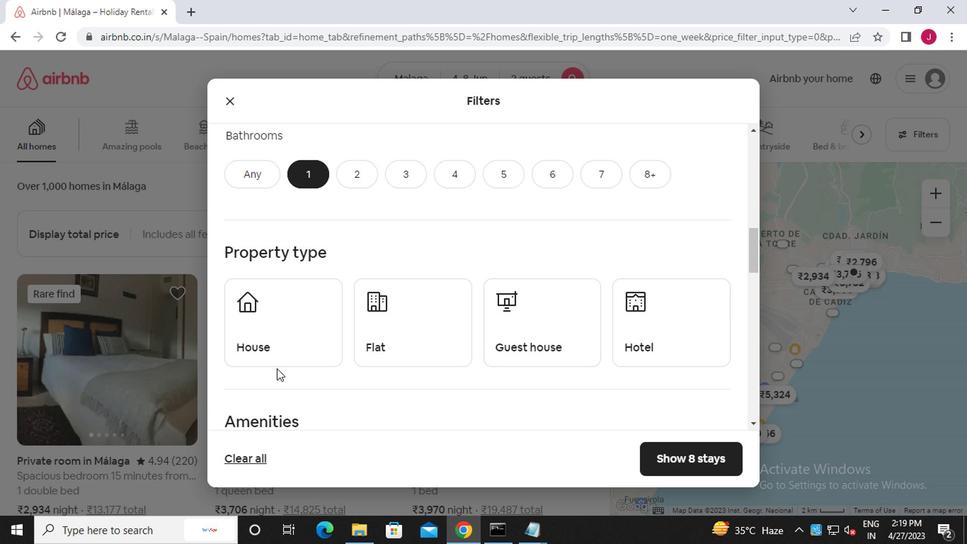 
Action: Mouse moved to (467, 332)
Screenshot: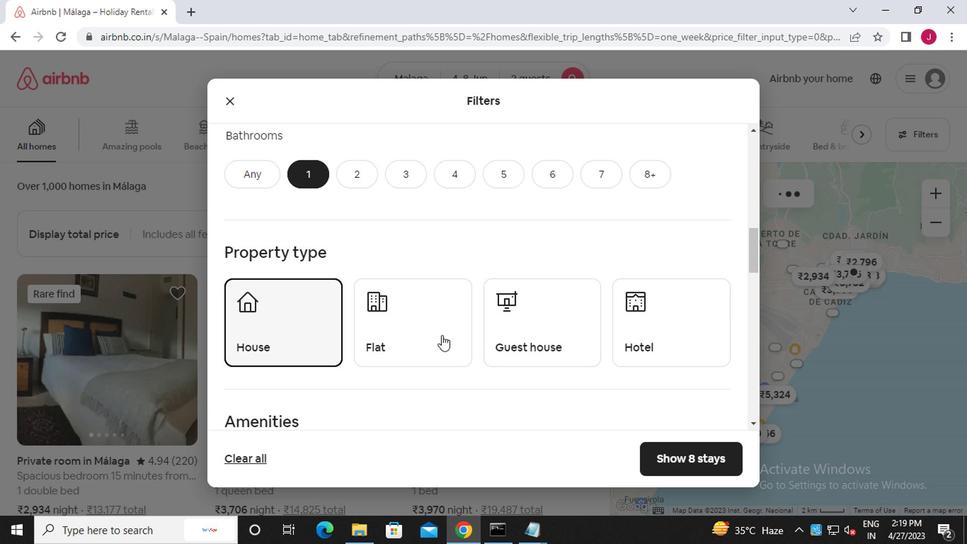 
Action: Mouse pressed left at (467, 332)
Screenshot: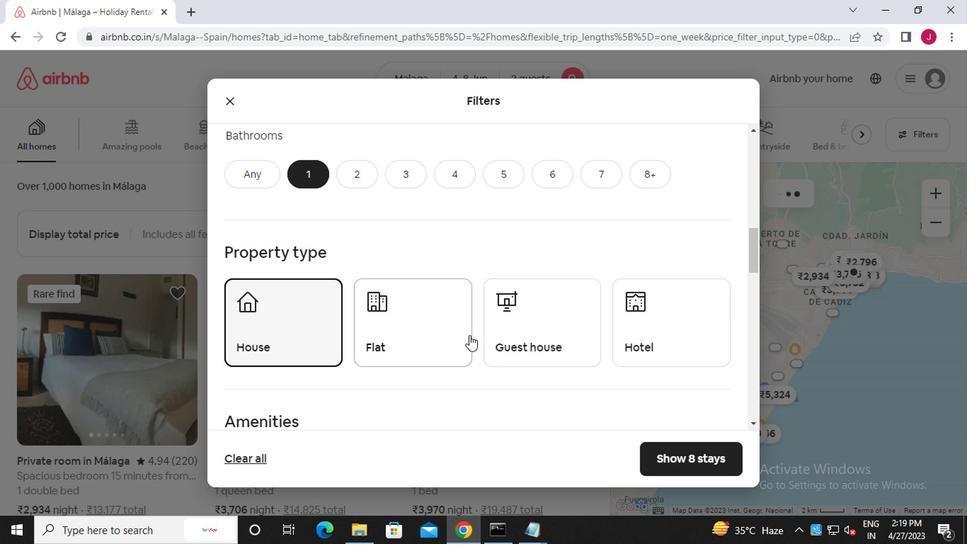 
Action: Mouse moved to (560, 332)
Screenshot: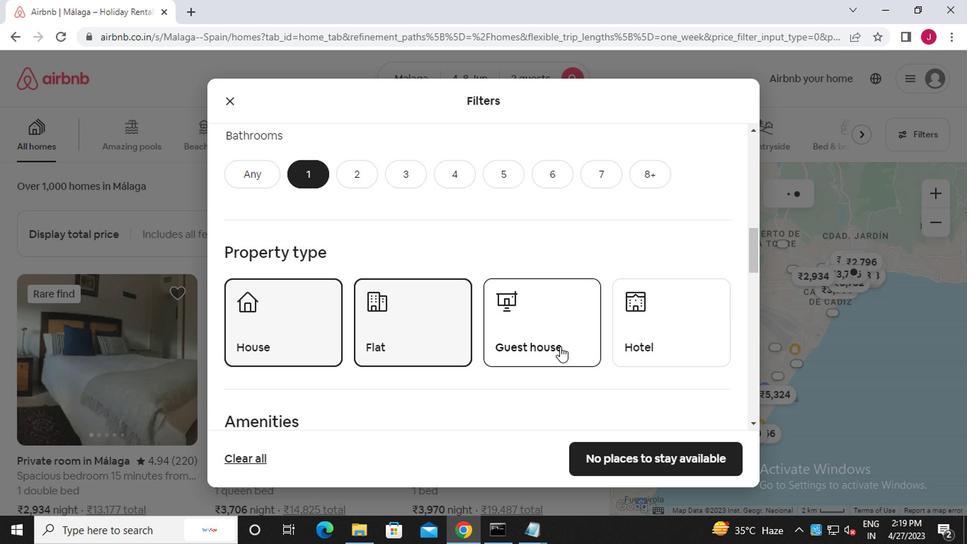 
Action: Mouse pressed left at (560, 332)
Screenshot: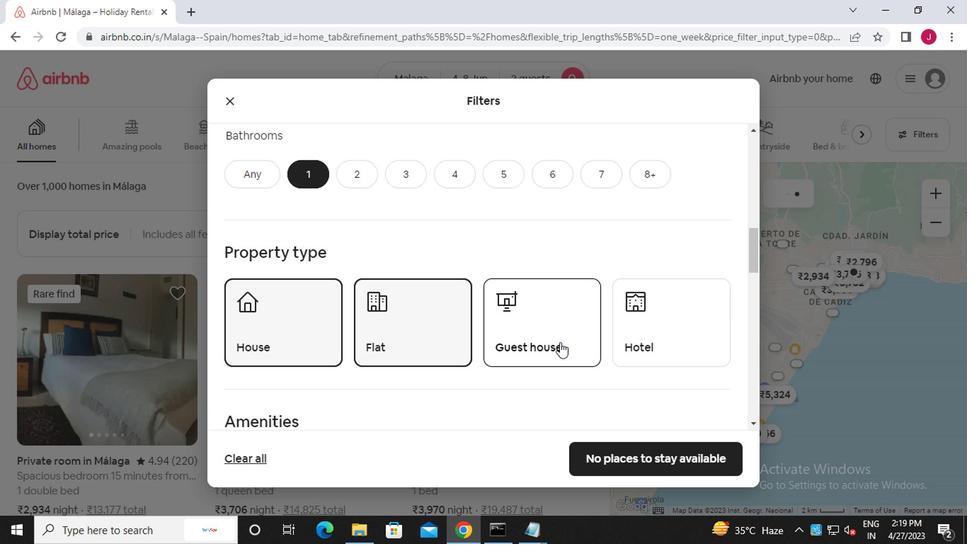 
Action: Mouse moved to (698, 333)
Screenshot: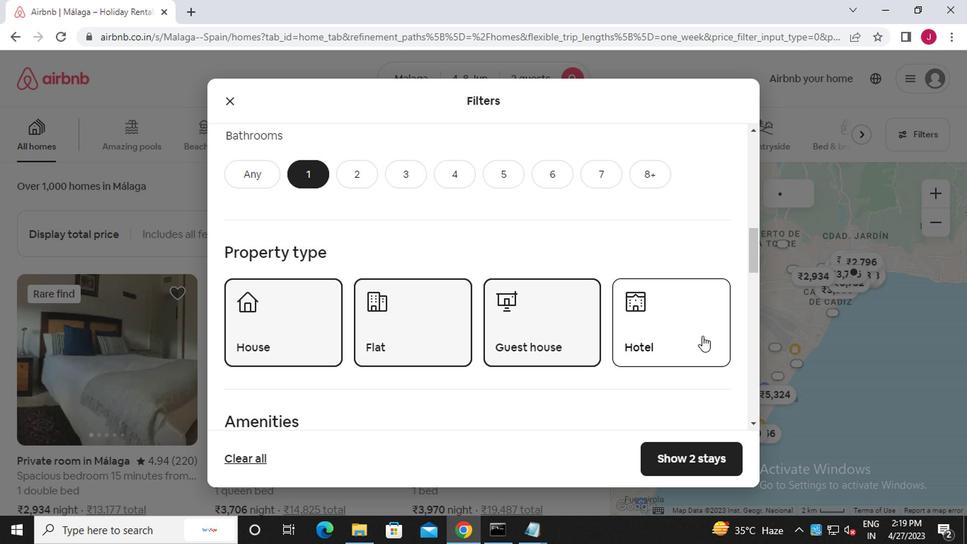 
Action: Mouse pressed left at (698, 333)
Screenshot: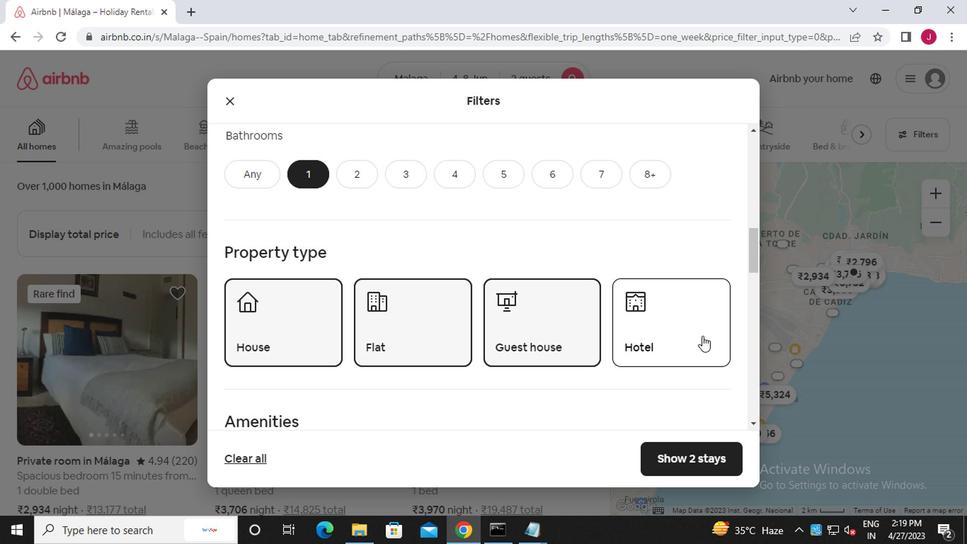 
Action: Mouse moved to (592, 345)
Screenshot: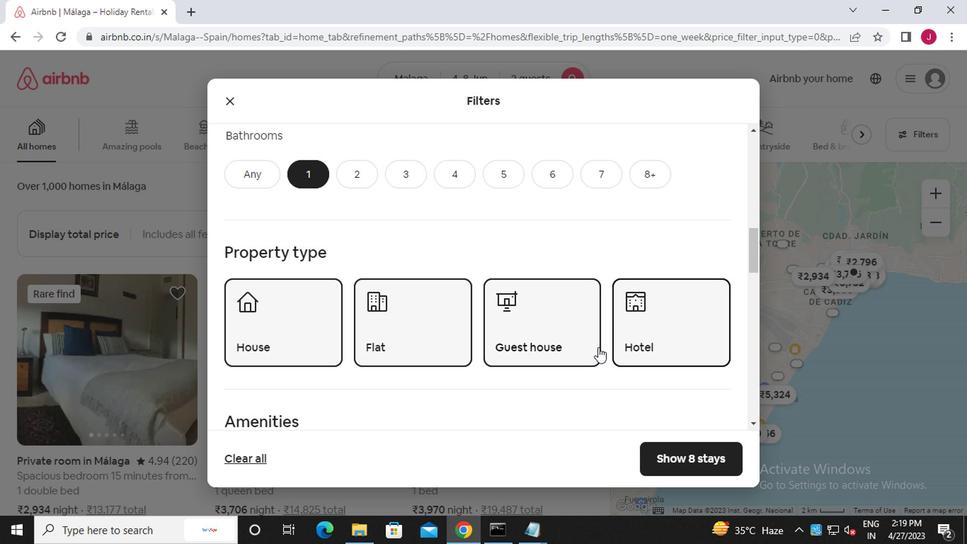
Action: Mouse scrolled (592, 344) with delta (0, 0)
Screenshot: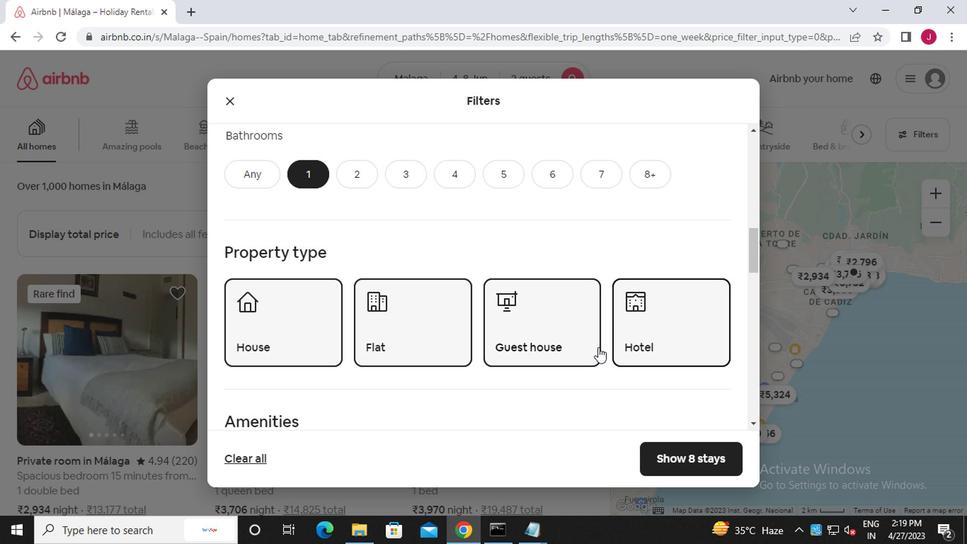 
Action: Mouse moved to (592, 345)
Screenshot: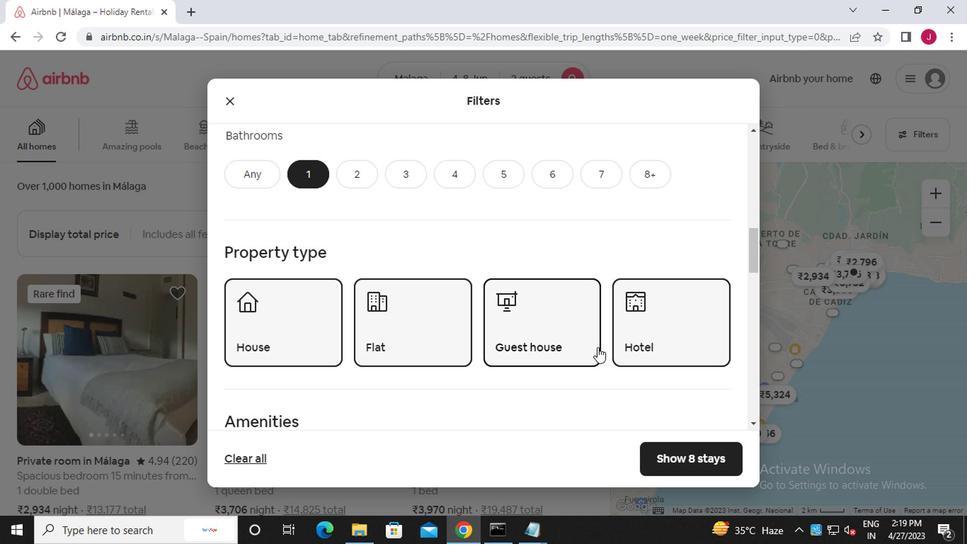 
Action: Mouse scrolled (592, 344) with delta (0, 0)
Screenshot: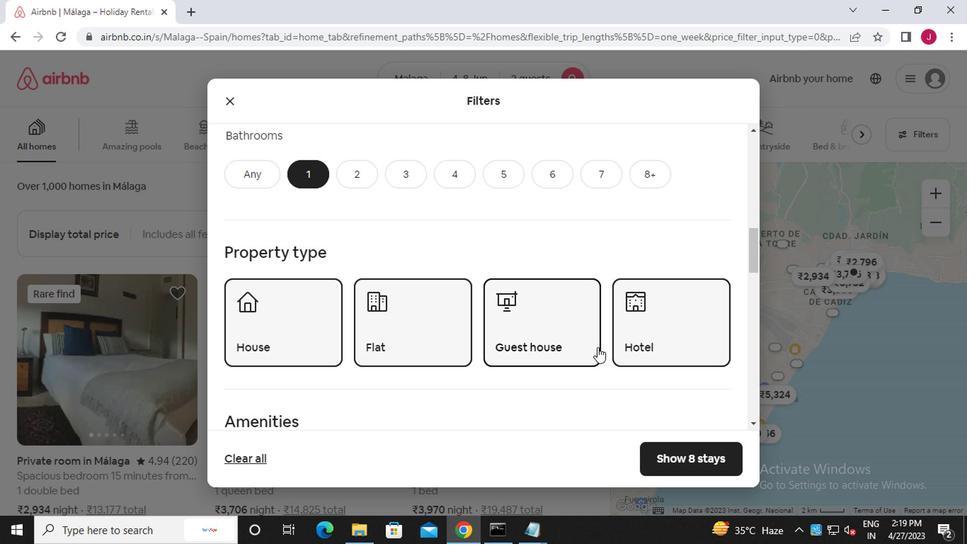 
Action: Mouse moved to (591, 345)
Screenshot: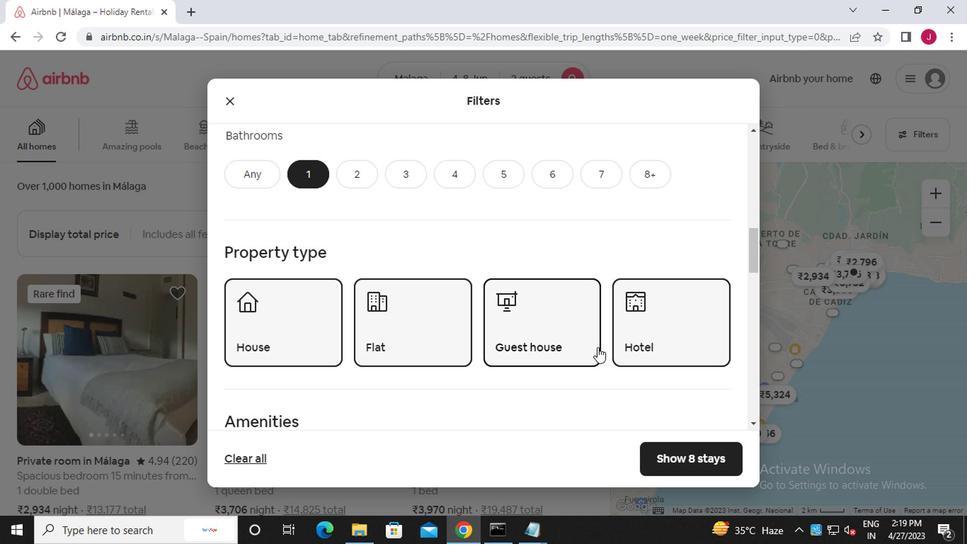 
Action: Mouse scrolled (591, 344) with delta (0, 0)
Screenshot: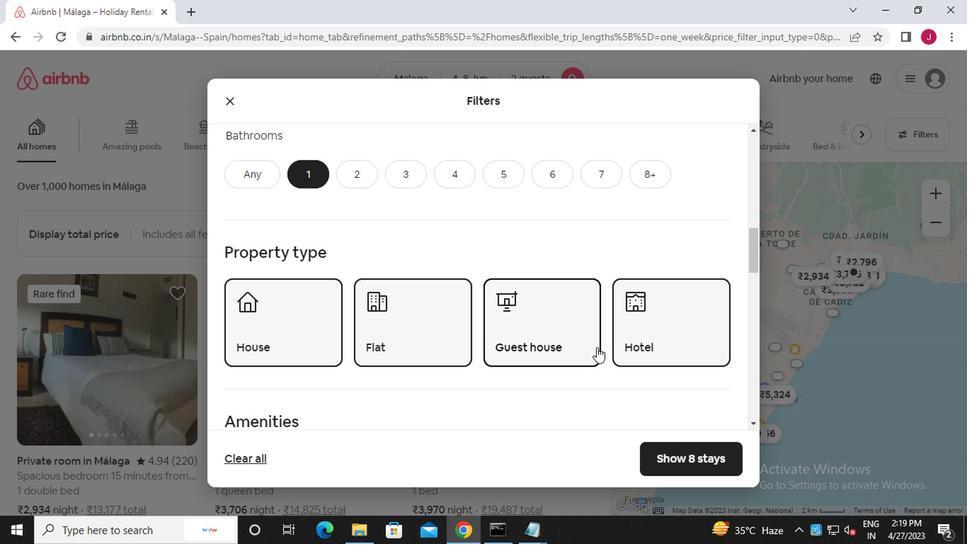 
Action: Mouse moved to (591, 345)
Screenshot: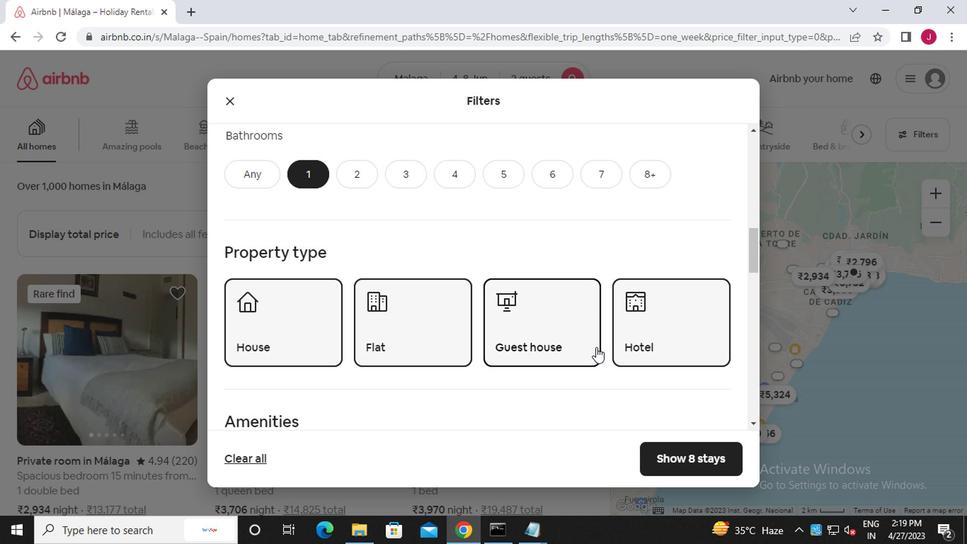 
Action: Mouse scrolled (591, 344) with delta (0, 0)
Screenshot: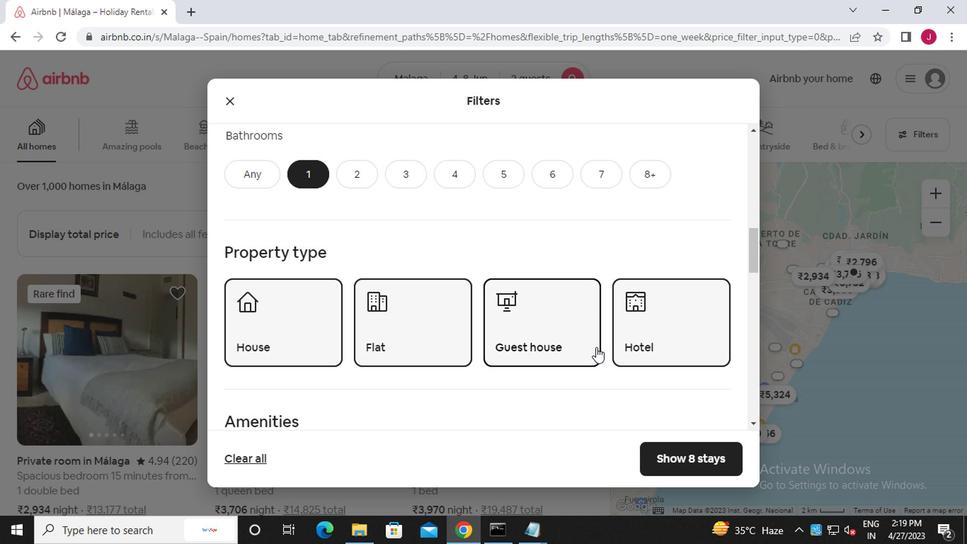 
Action: Mouse scrolled (591, 344) with delta (0, 0)
Screenshot: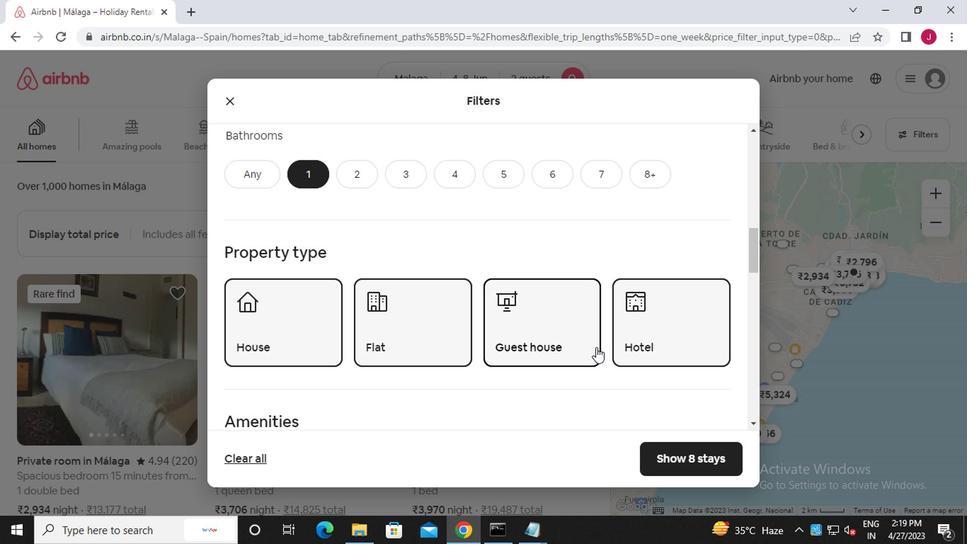 
Action: Mouse scrolled (591, 344) with delta (0, 0)
Screenshot: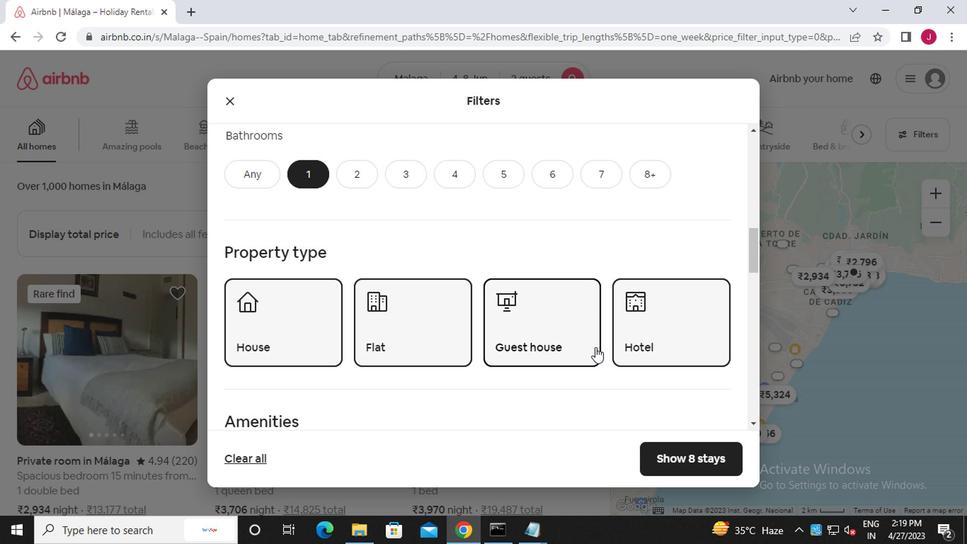 
Action: Mouse moved to (703, 330)
Screenshot: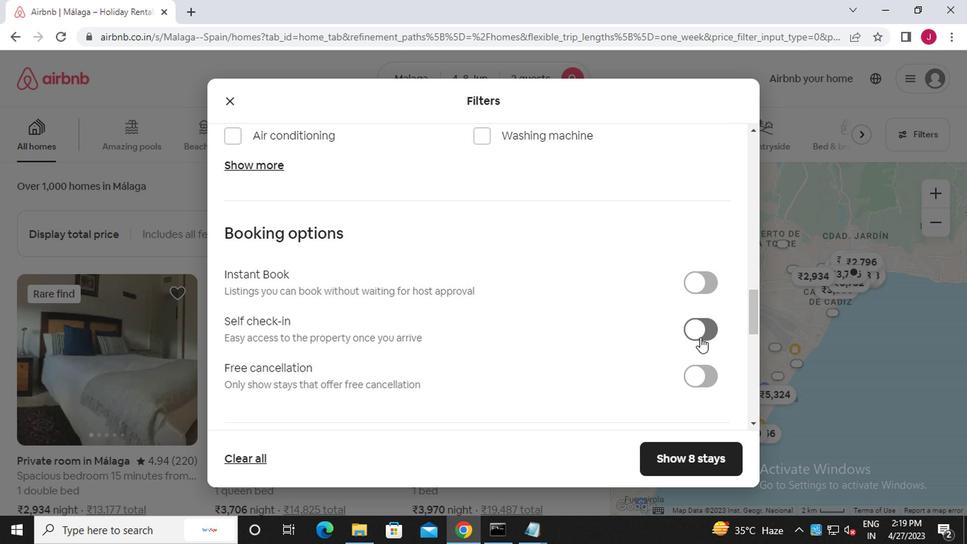 
Action: Mouse pressed left at (703, 330)
Screenshot: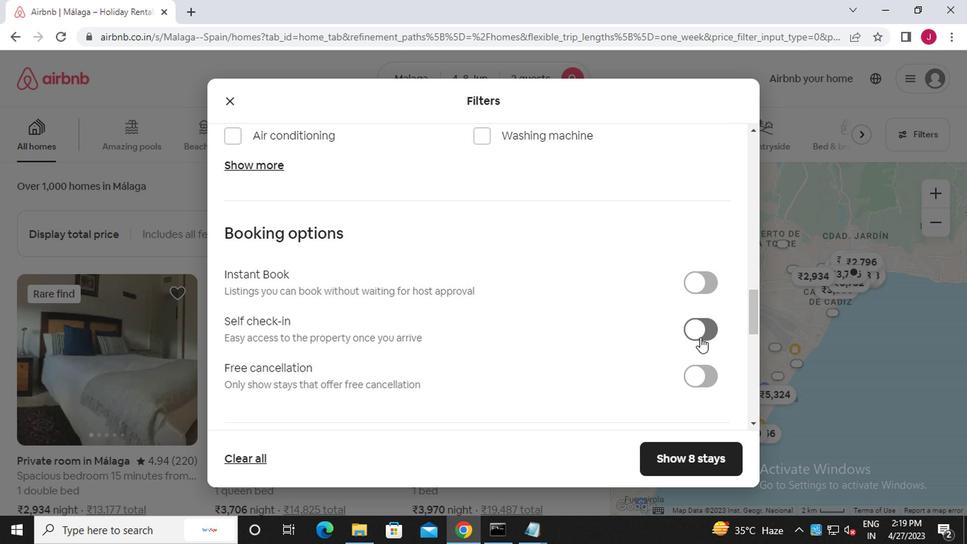
Action: Mouse moved to (421, 359)
Screenshot: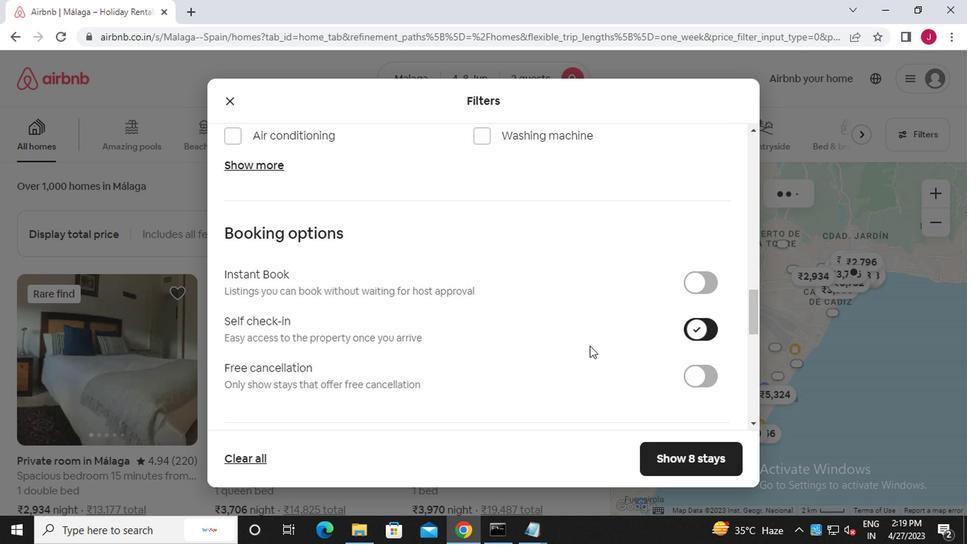 
Action: Mouse scrolled (421, 358) with delta (0, -1)
Screenshot: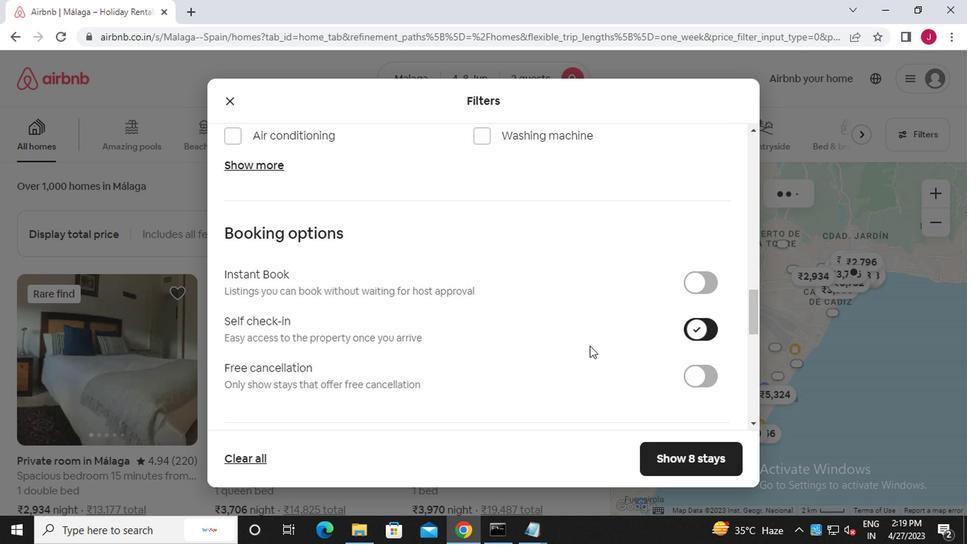 
Action: Mouse moved to (417, 360)
Screenshot: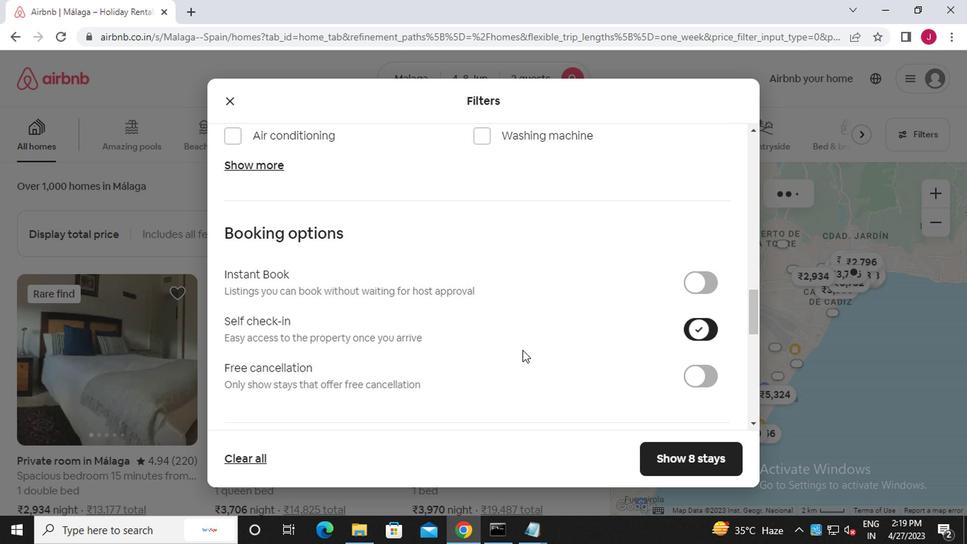 
Action: Mouse scrolled (417, 359) with delta (0, 0)
Screenshot: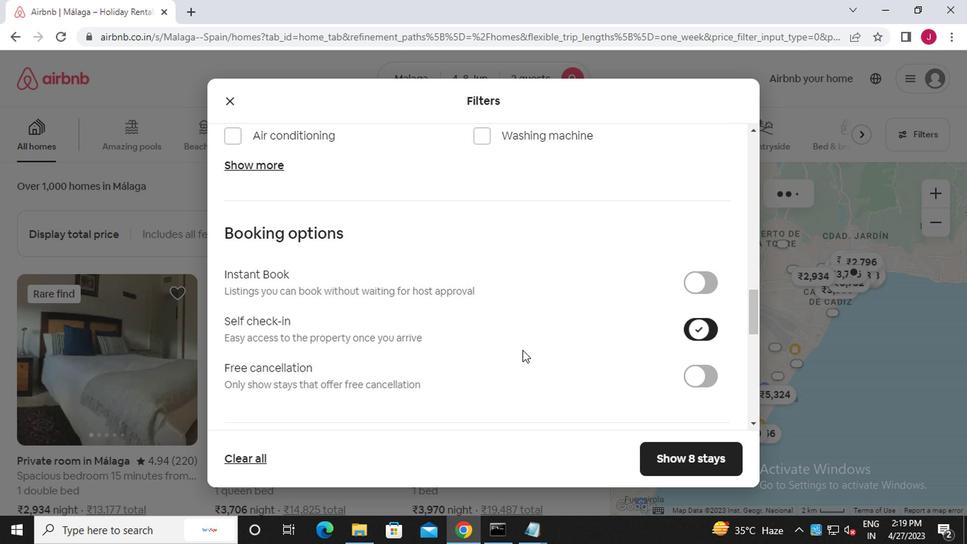 
Action: Mouse moved to (416, 360)
Screenshot: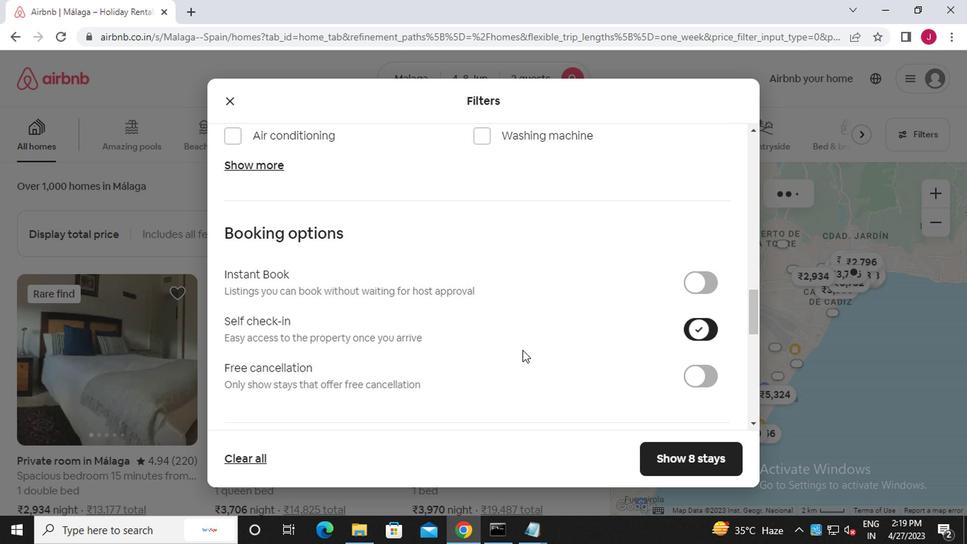 
Action: Mouse scrolled (416, 359) with delta (0, 0)
Screenshot: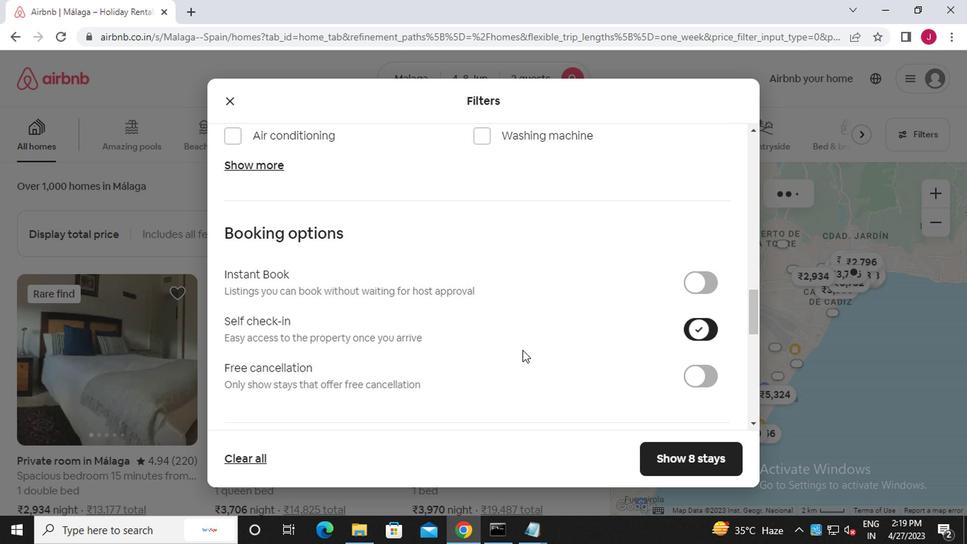 
Action: Mouse scrolled (416, 359) with delta (0, 0)
Screenshot: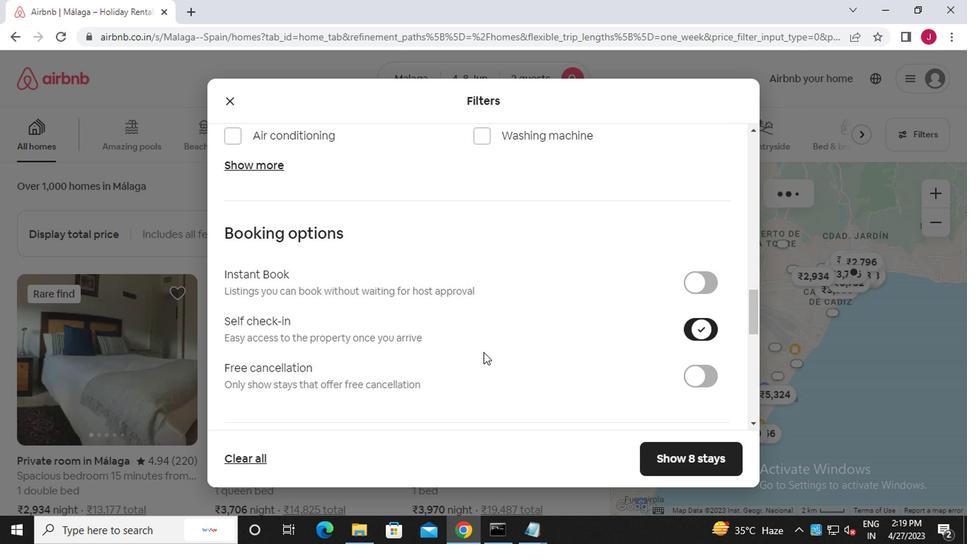 
Action: Mouse moved to (415, 360)
Screenshot: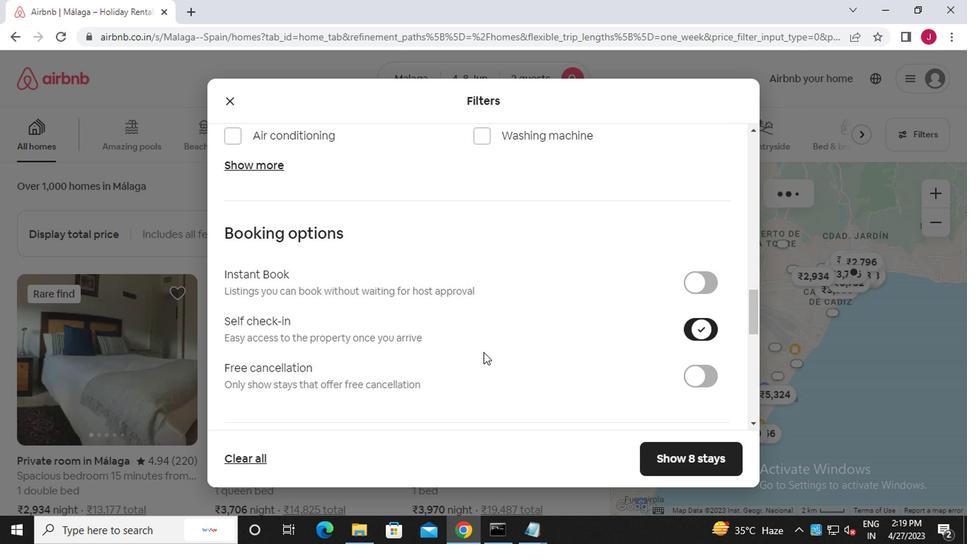
Action: Mouse scrolled (415, 359) with delta (0, 0)
Screenshot: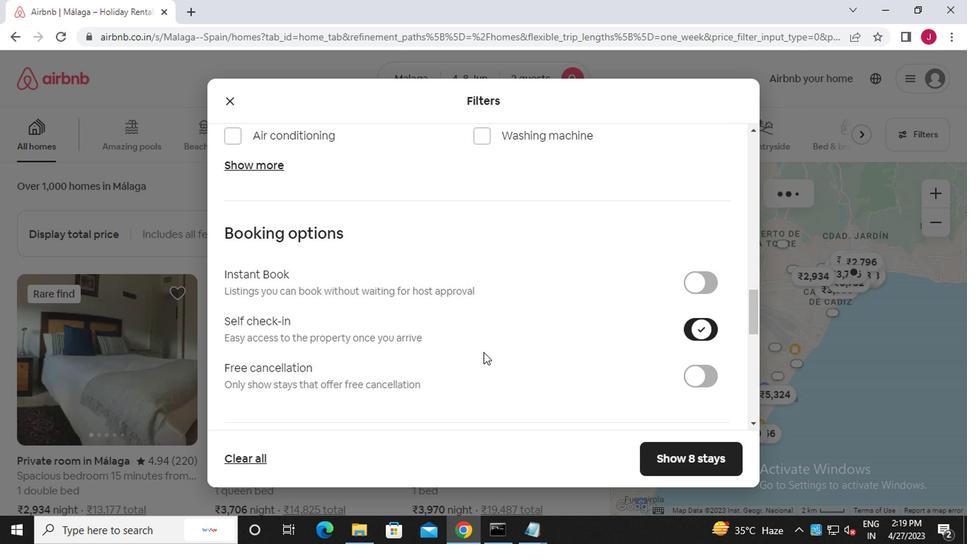 
Action: Mouse moved to (413, 360)
Screenshot: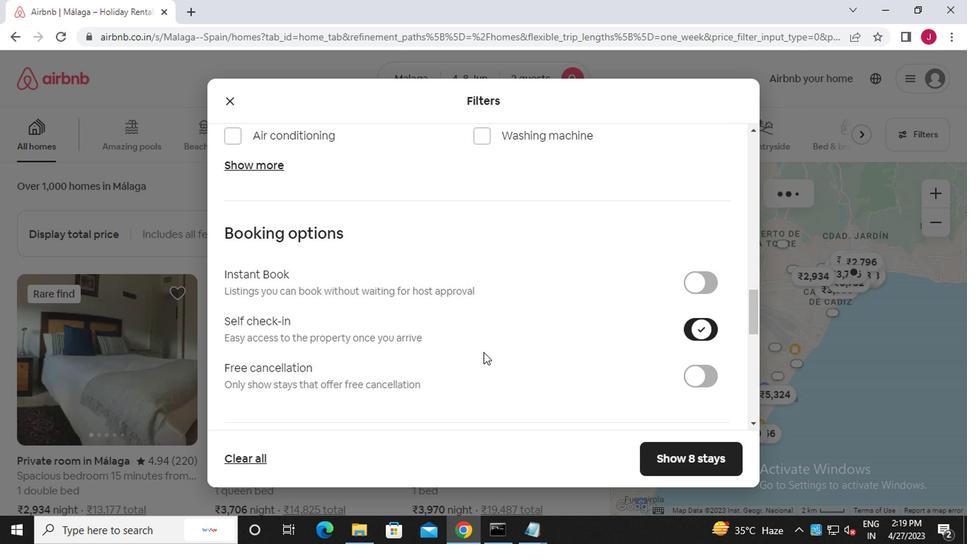 
Action: Mouse scrolled (413, 359) with delta (0, 0)
Screenshot: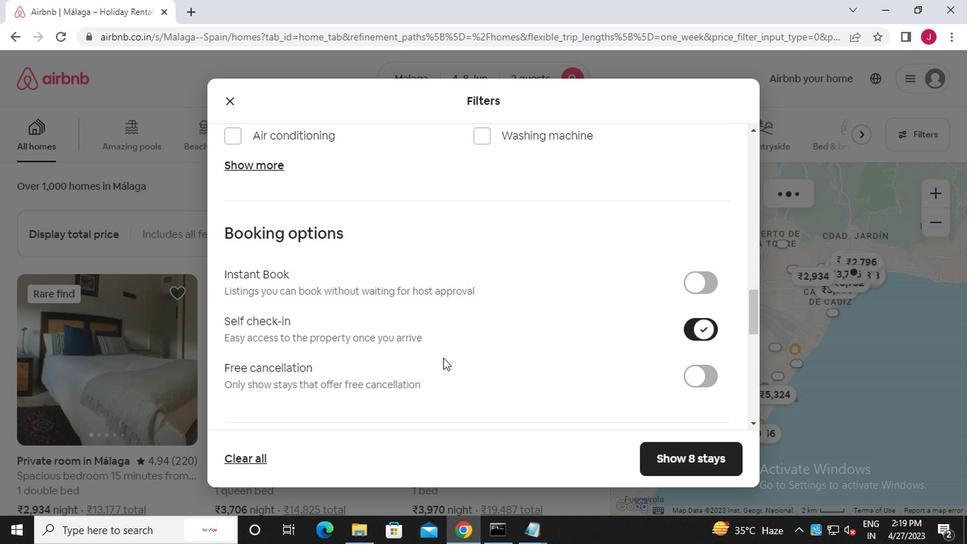 
Action: Mouse moved to (397, 362)
Screenshot: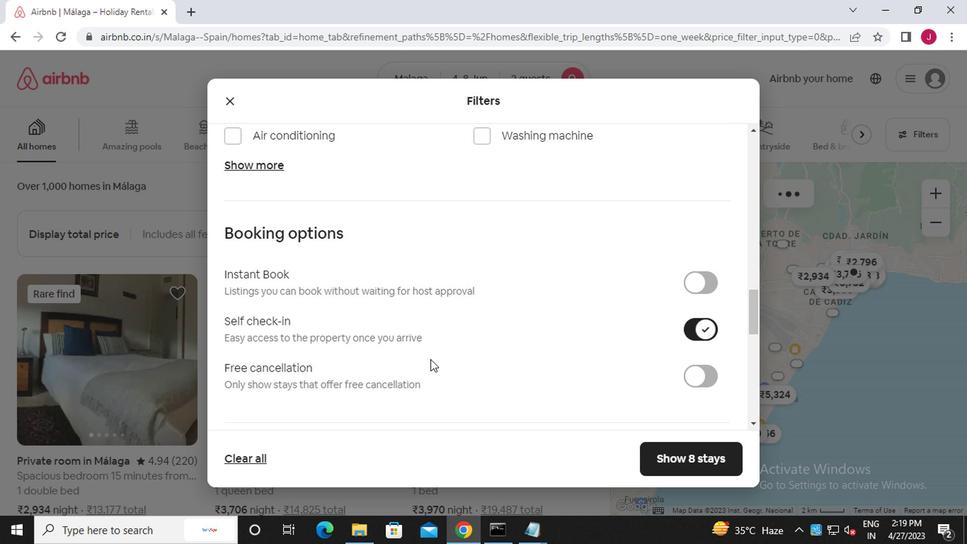 
Action: Mouse scrolled (397, 361) with delta (0, 0)
Screenshot: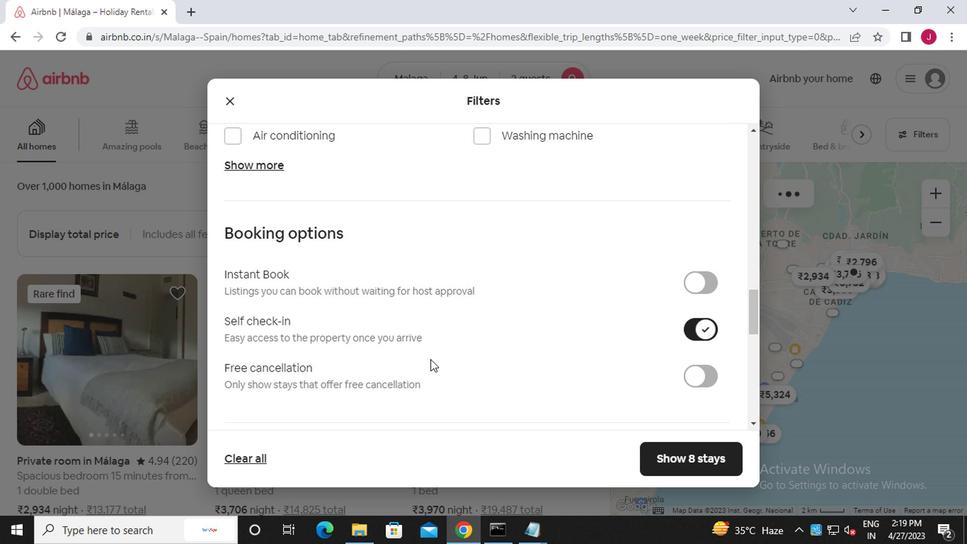 
Action: Mouse moved to (241, 411)
Screenshot: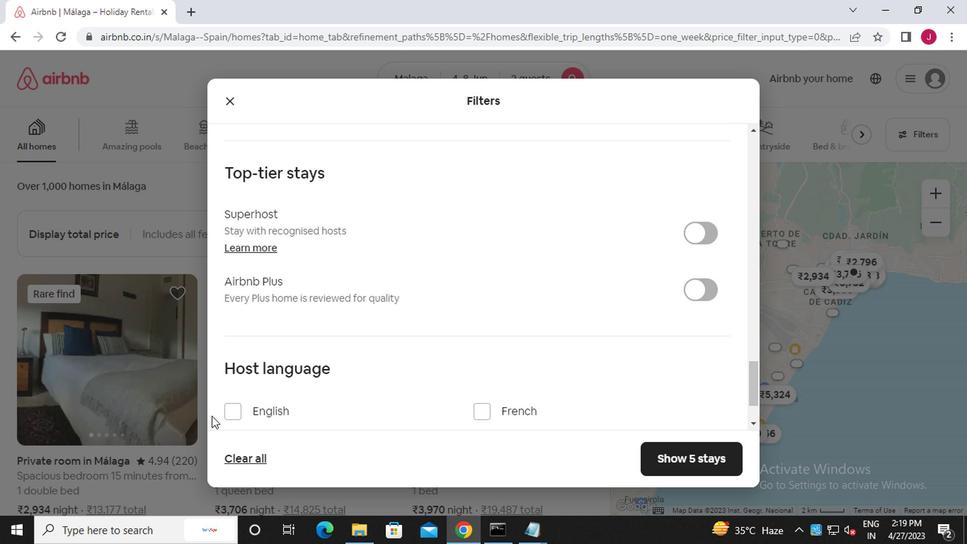 
Action: Mouse pressed left at (241, 411)
Screenshot: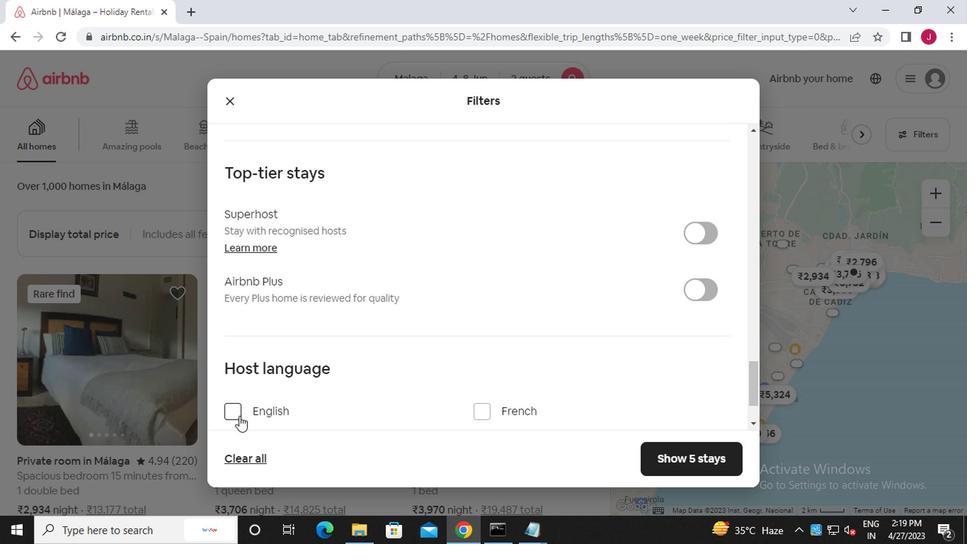 
Action: Mouse moved to (668, 450)
Screenshot: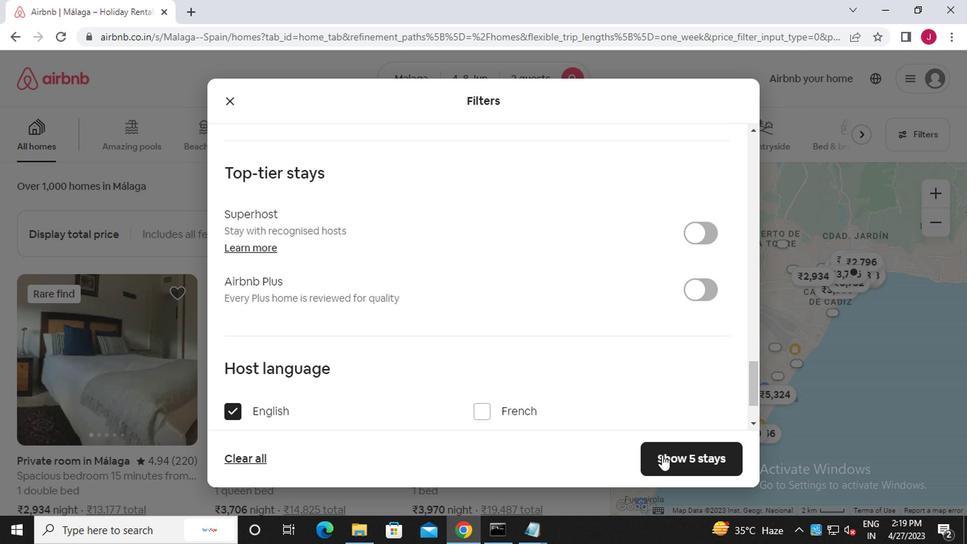 
Action: Mouse pressed left at (668, 450)
Screenshot: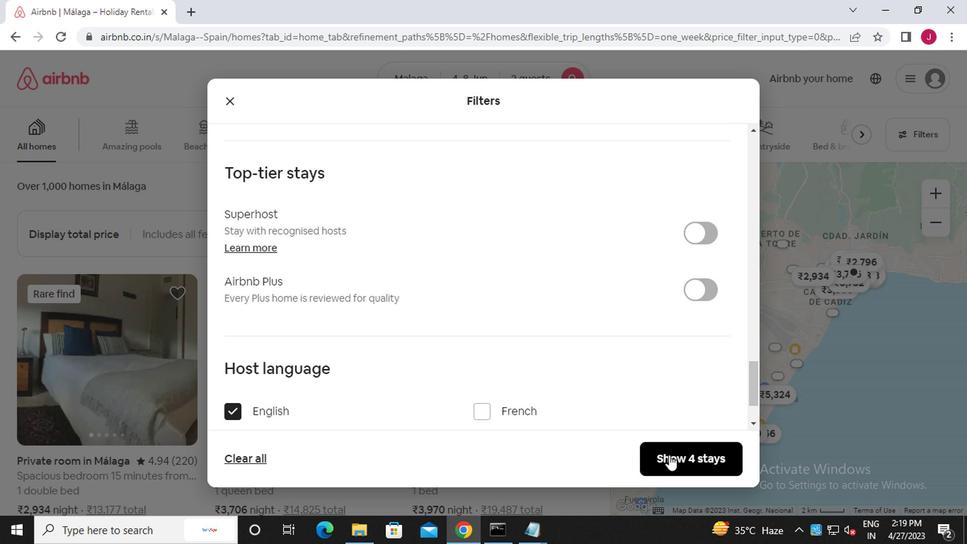 
Action: Mouse moved to (661, 443)
Screenshot: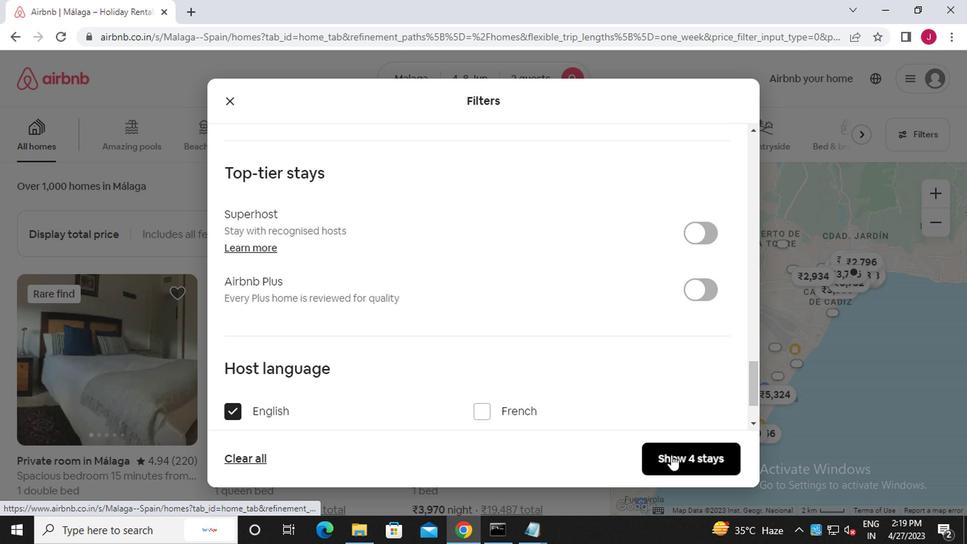 
